 Task: Search one way flight ticket for 4 adults, 2 children, 2 infants in seat and 1 infant on lap in premium economy from Kodiak: Kodiak Airport (benny Bensonstate Airport) to Fort Wayne: Fort Wayne International Airport on 5-4-2023. Choice of flights is Delta. Number of bags: 1 carry on bag. Price is upto 99000. Outbound departure time preference is 13:00.
Action: Mouse moved to (286, 254)
Screenshot: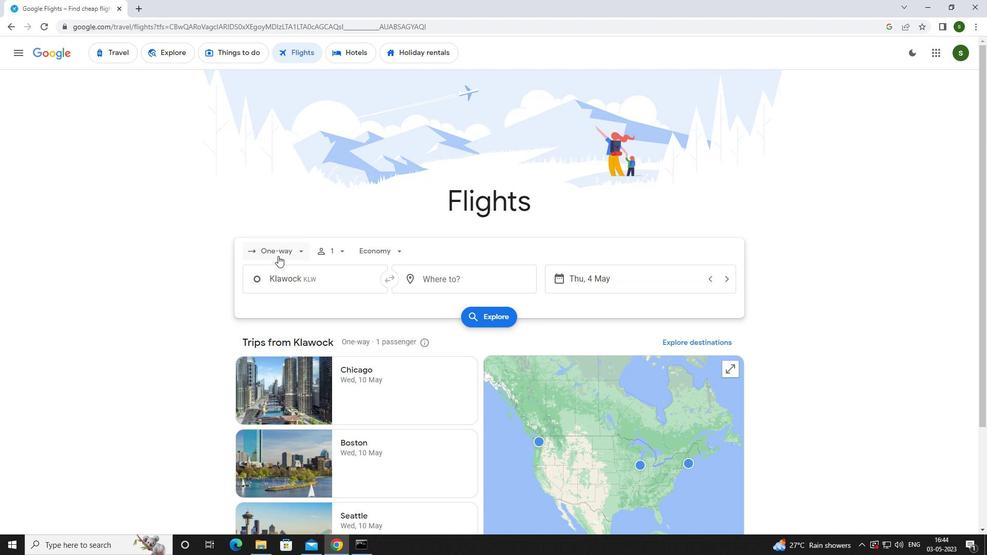 
Action: Mouse pressed left at (286, 254)
Screenshot: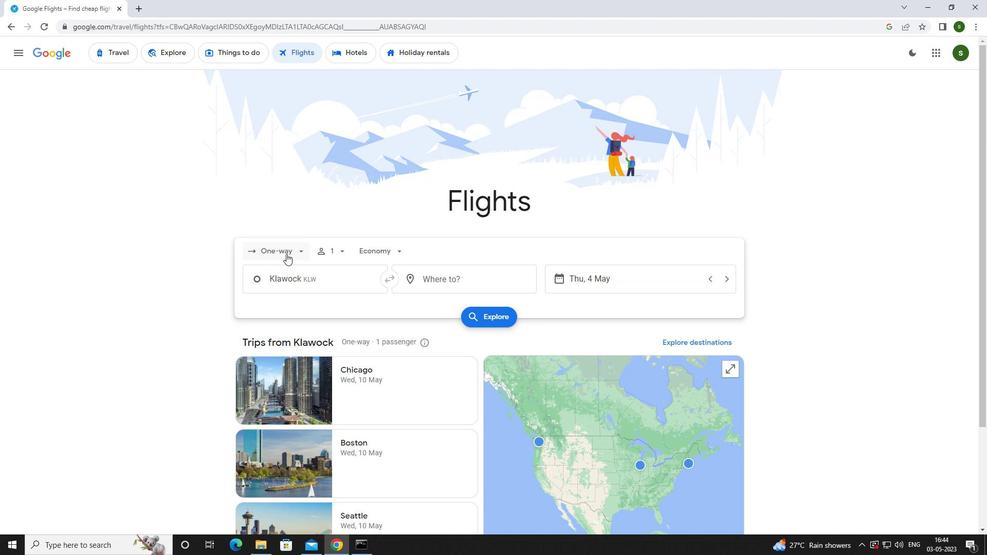 
Action: Mouse moved to (290, 291)
Screenshot: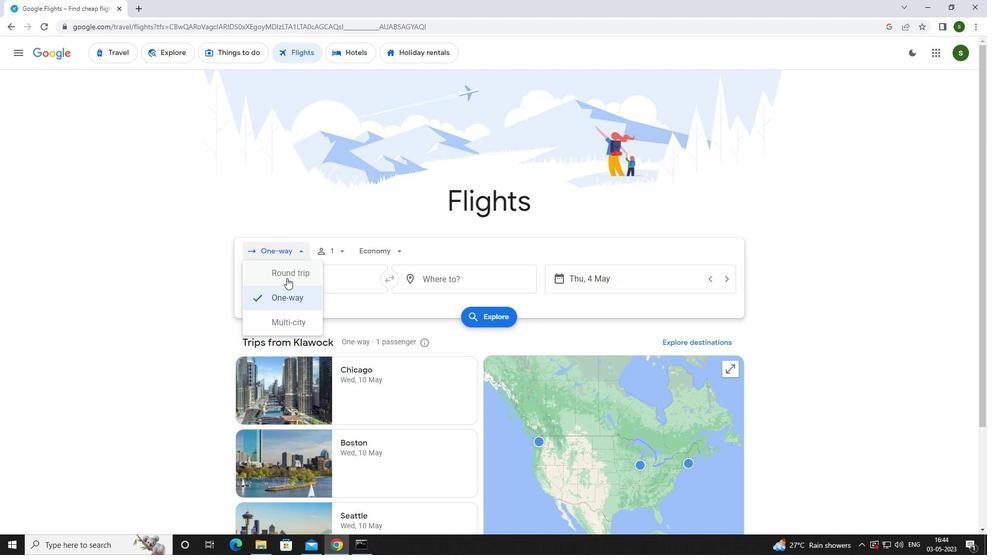 
Action: Mouse pressed left at (290, 291)
Screenshot: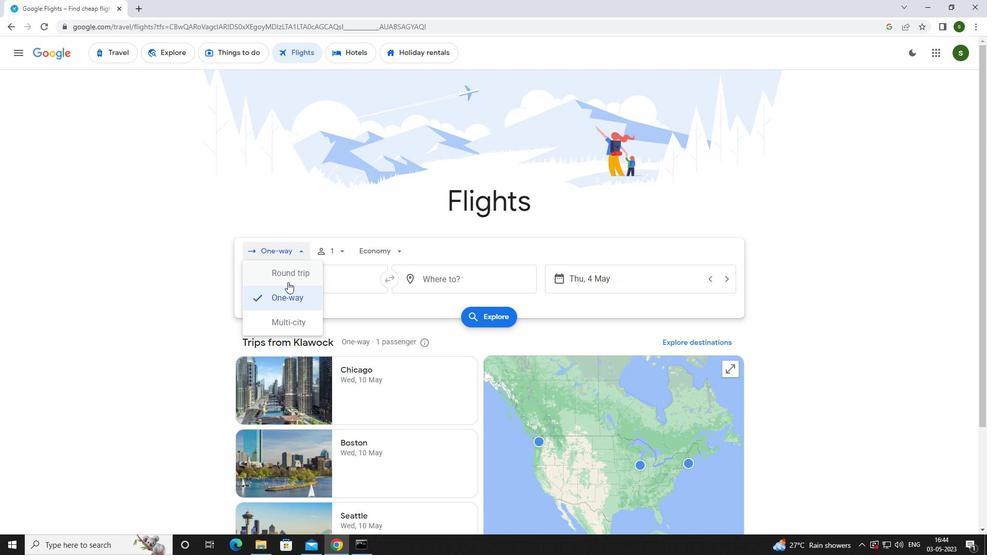 
Action: Mouse moved to (339, 245)
Screenshot: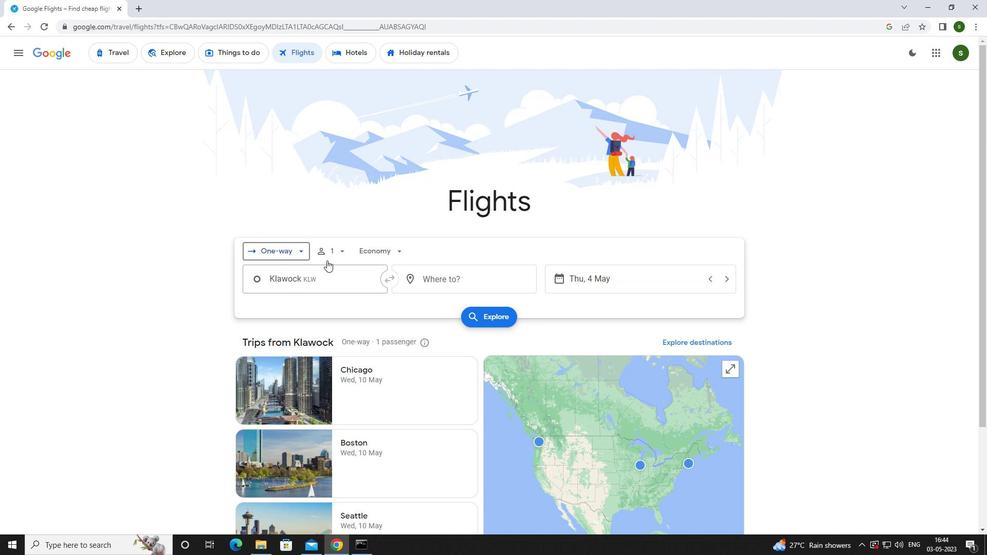 
Action: Mouse pressed left at (339, 245)
Screenshot: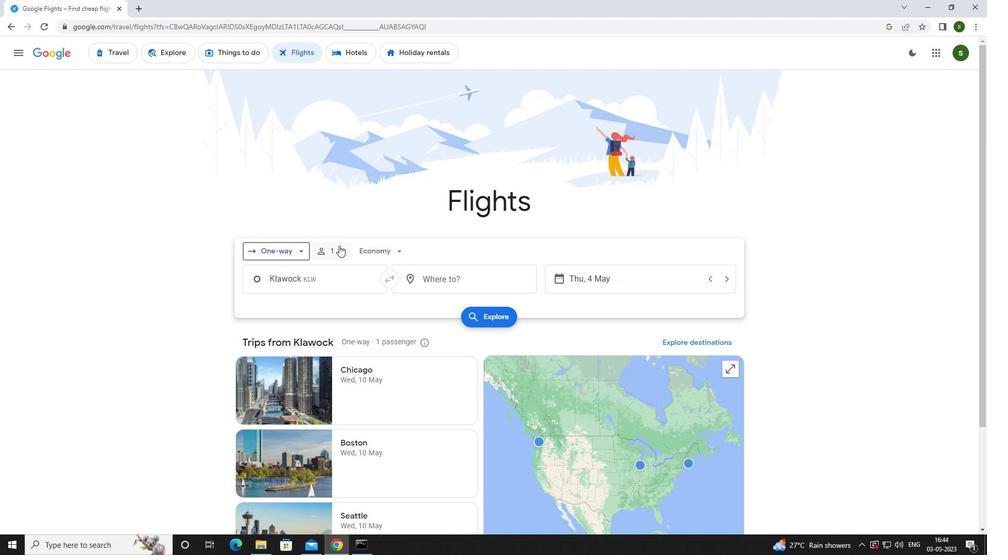
Action: Mouse moved to (420, 275)
Screenshot: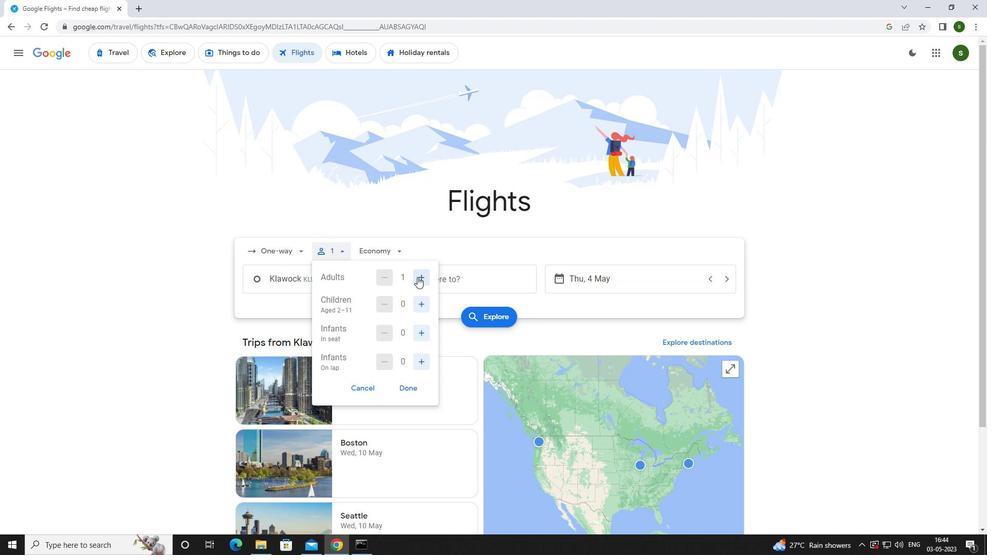 
Action: Mouse pressed left at (420, 275)
Screenshot: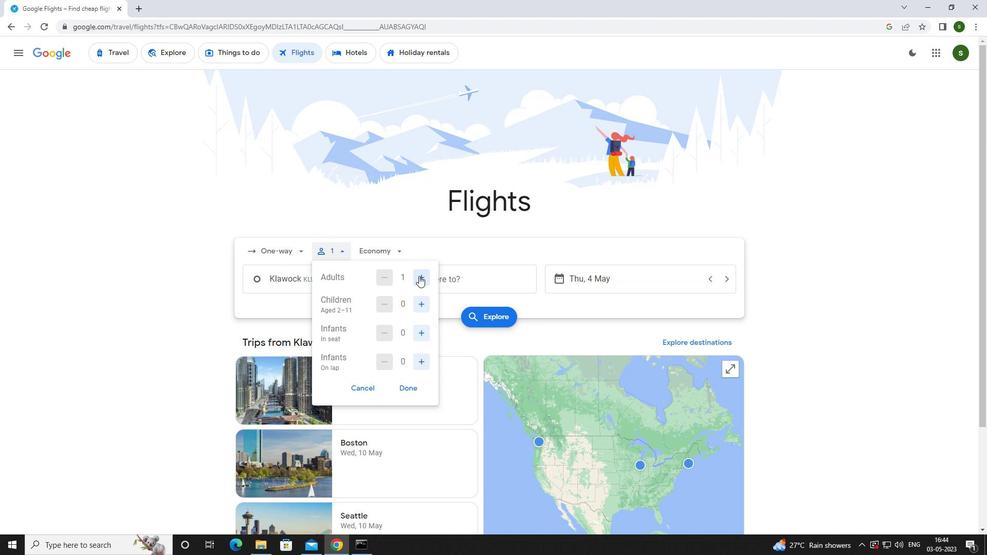 
Action: Mouse pressed left at (420, 275)
Screenshot: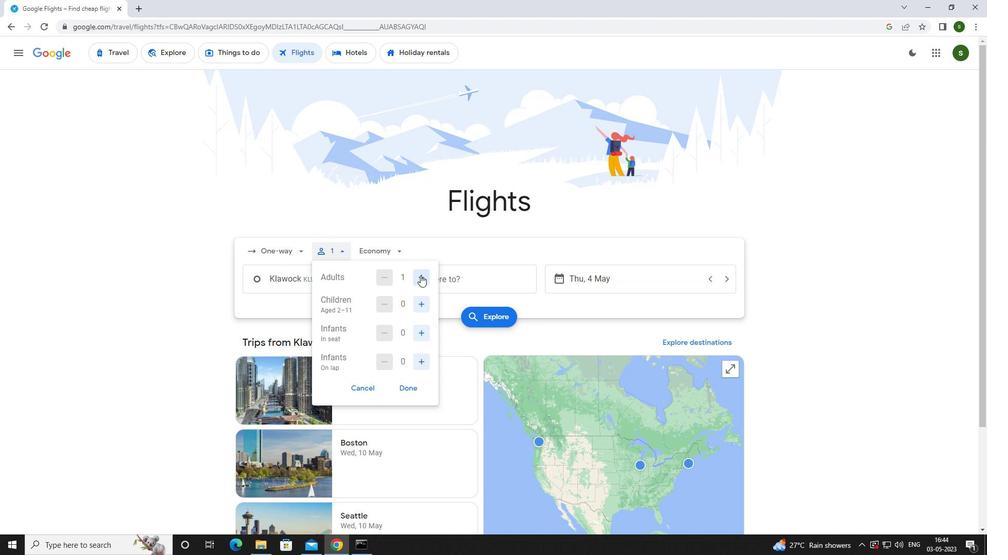 
Action: Mouse pressed left at (420, 275)
Screenshot: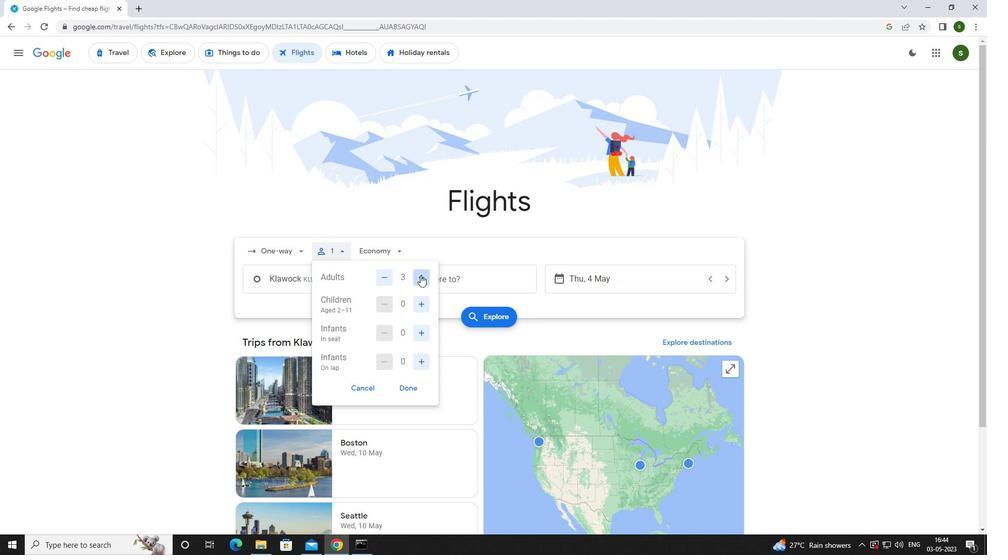 
Action: Mouse moved to (419, 301)
Screenshot: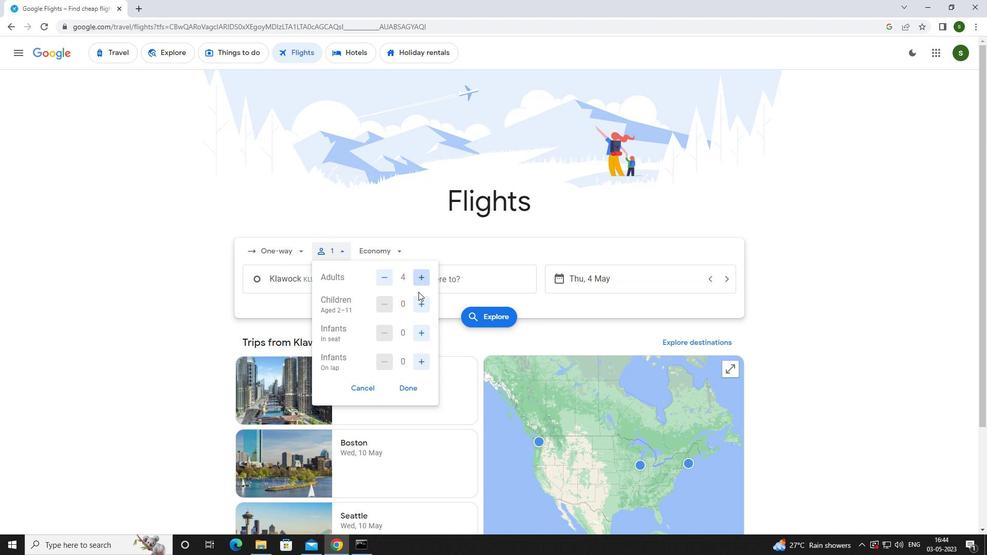 
Action: Mouse pressed left at (419, 301)
Screenshot: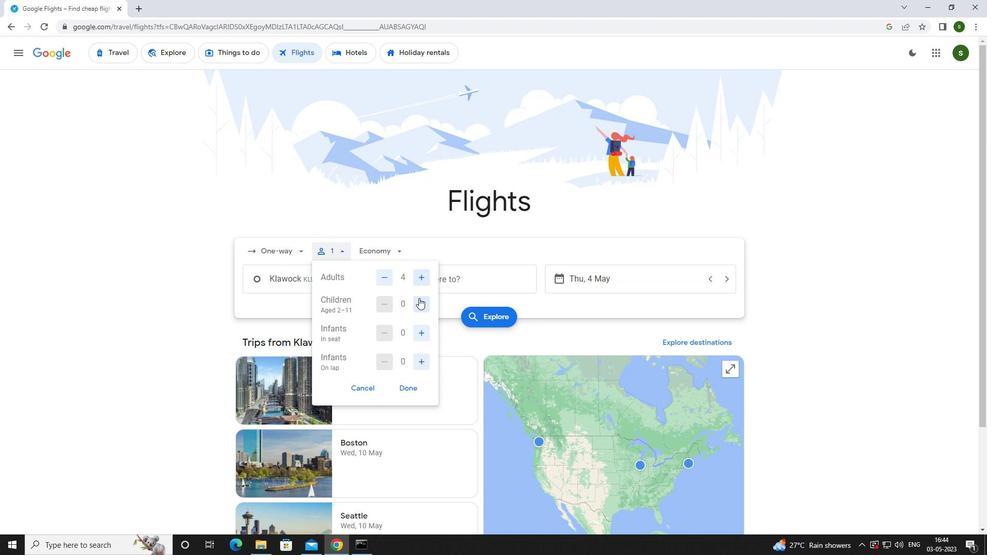 
Action: Mouse moved to (419, 301)
Screenshot: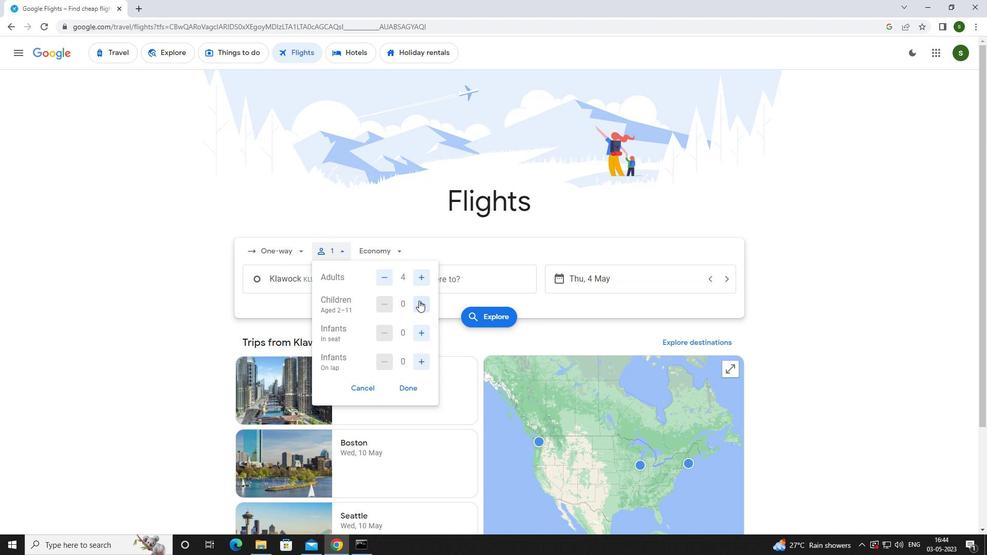 
Action: Mouse pressed left at (419, 301)
Screenshot: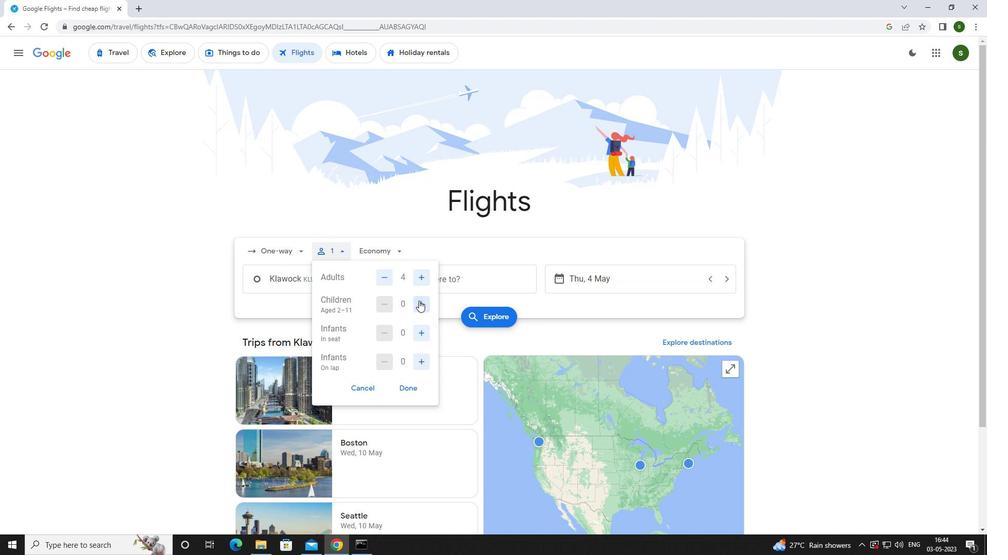 
Action: Mouse moved to (423, 331)
Screenshot: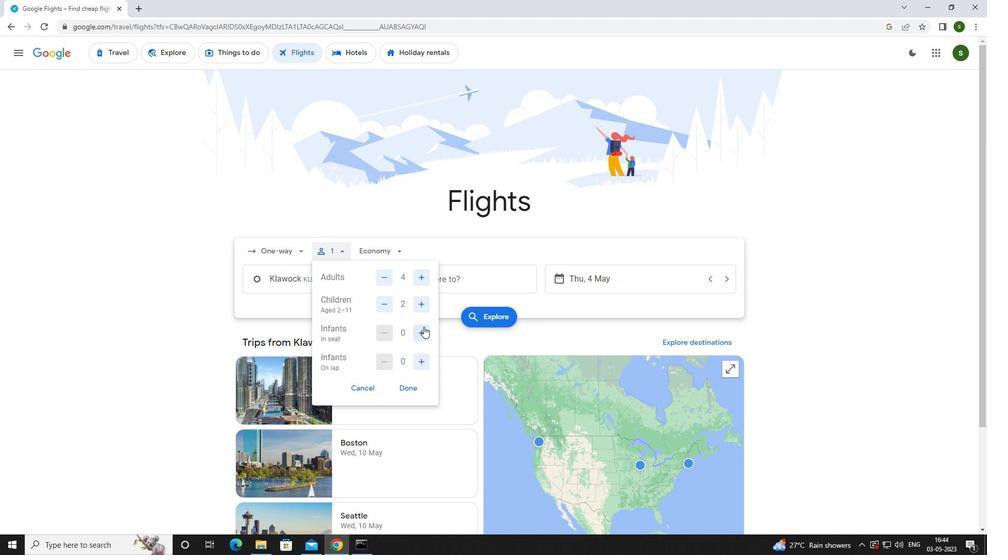 
Action: Mouse pressed left at (423, 331)
Screenshot: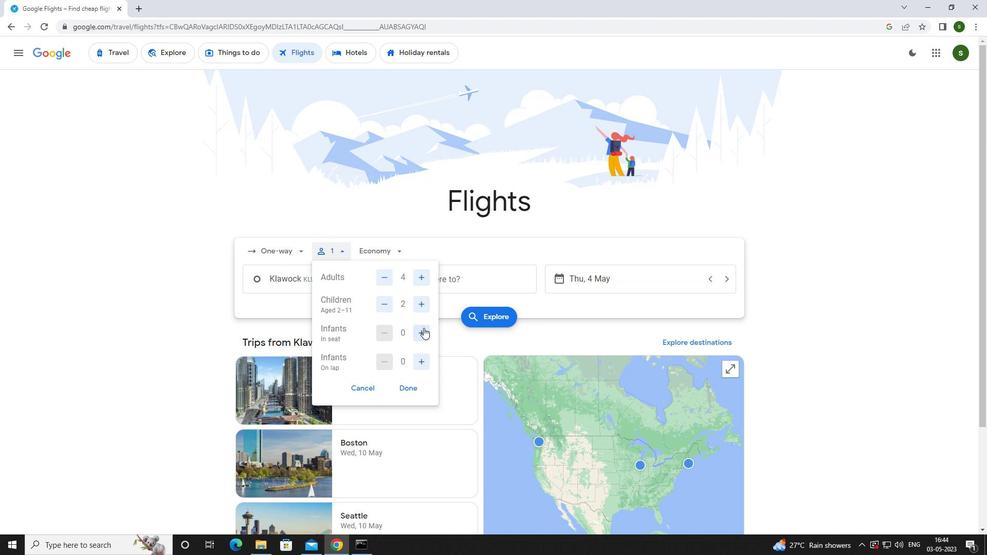 
Action: Mouse pressed left at (423, 331)
Screenshot: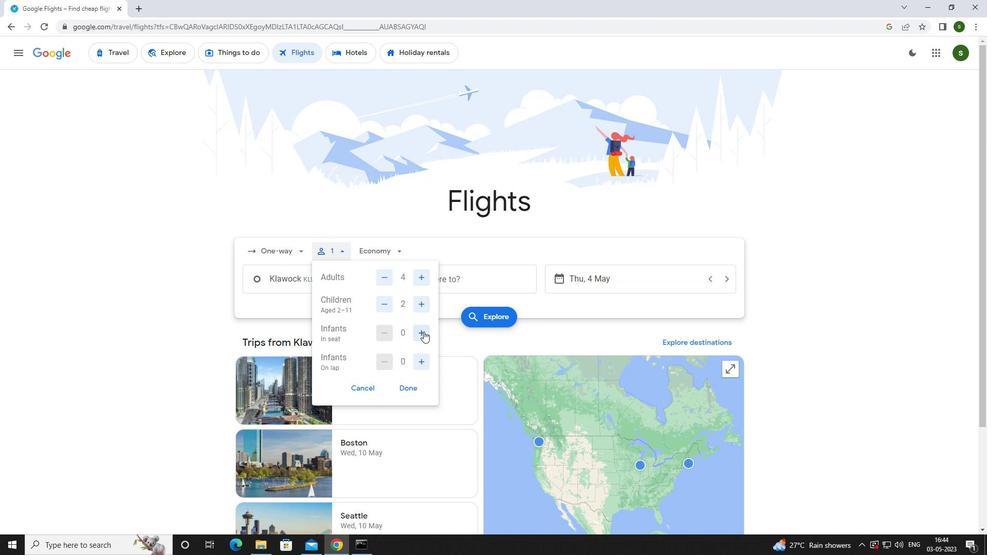
Action: Mouse moved to (423, 352)
Screenshot: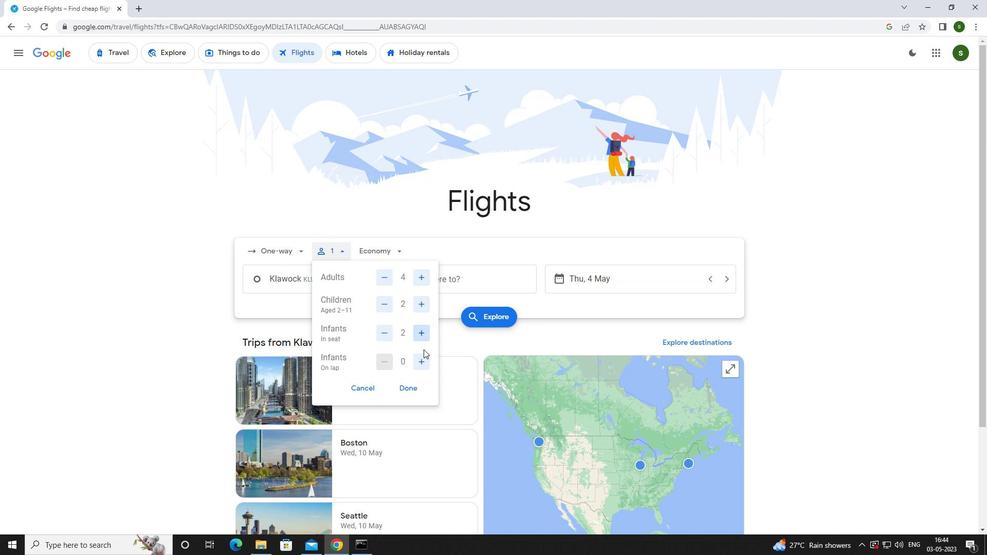 
Action: Mouse pressed left at (423, 352)
Screenshot: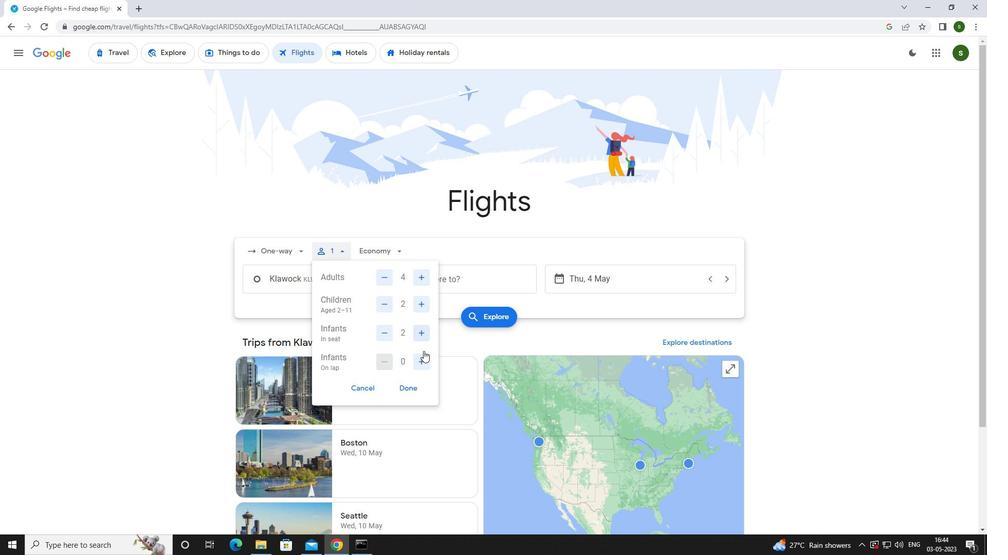 
Action: Mouse moved to (400, 253)
Screenshot: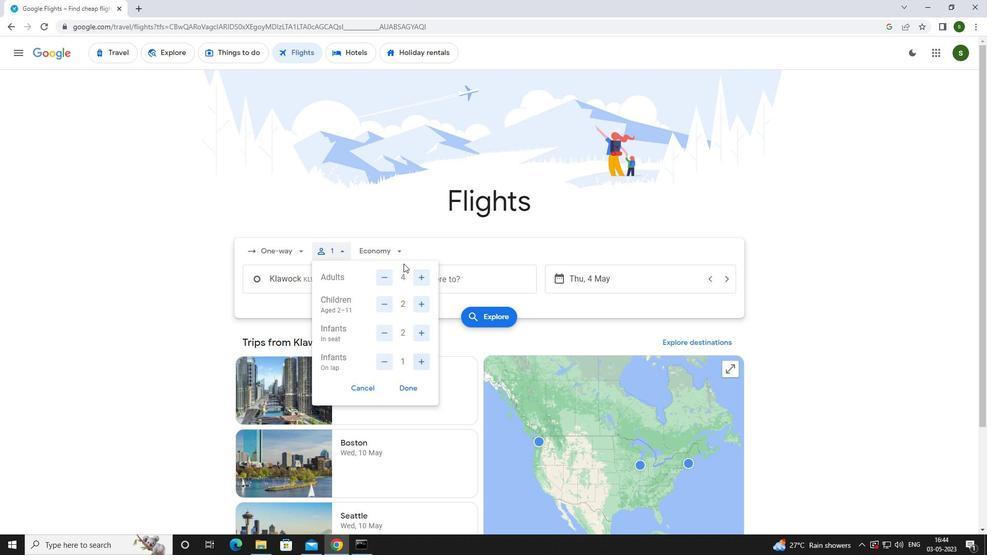 
Action: Mouse pressed left at (400, 253)
Screenshot: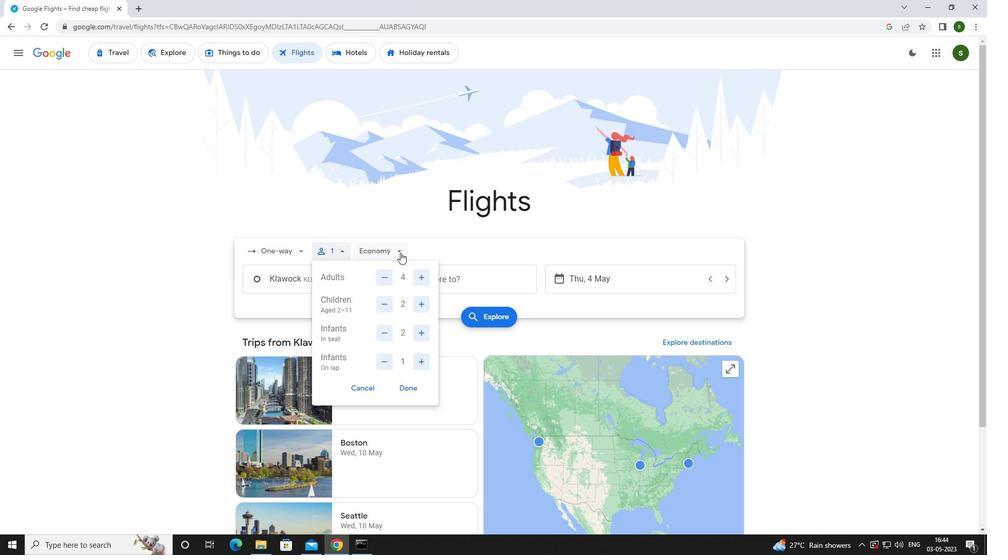 
Action: Mouse moved to (405, 299)
Screenshot: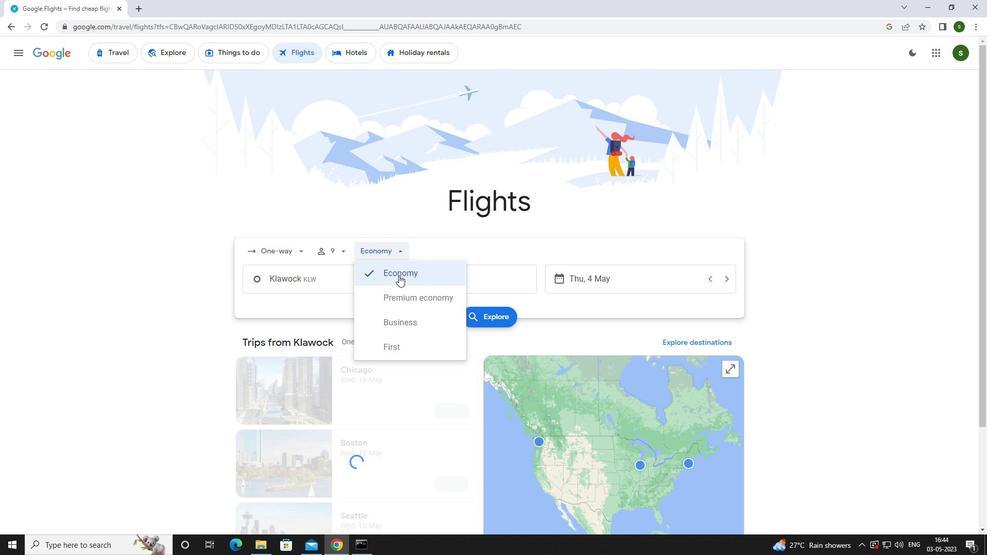 
Action: Mouse pressed left at (405, 299)
Screenshot: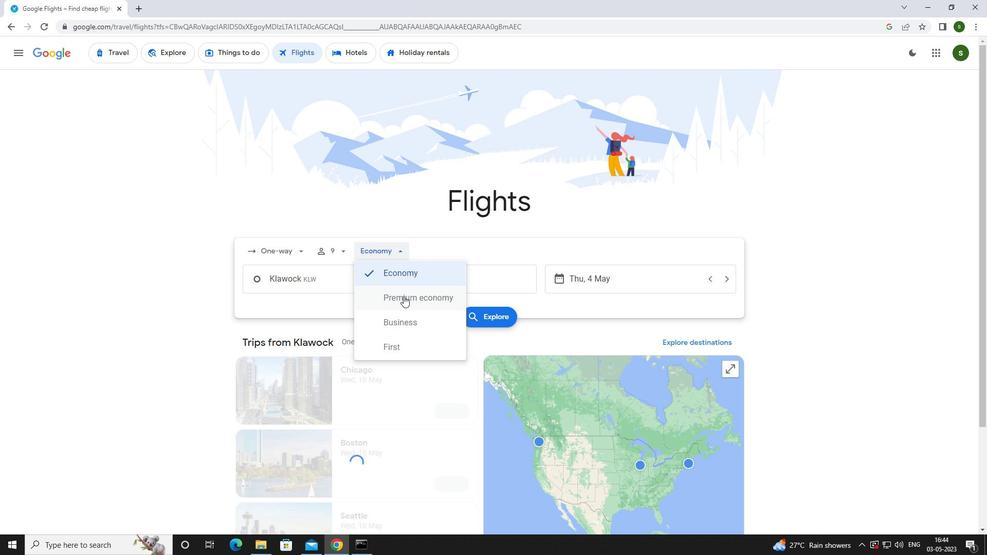 
Action: Mouse moved to (354, 280)
Screenshot: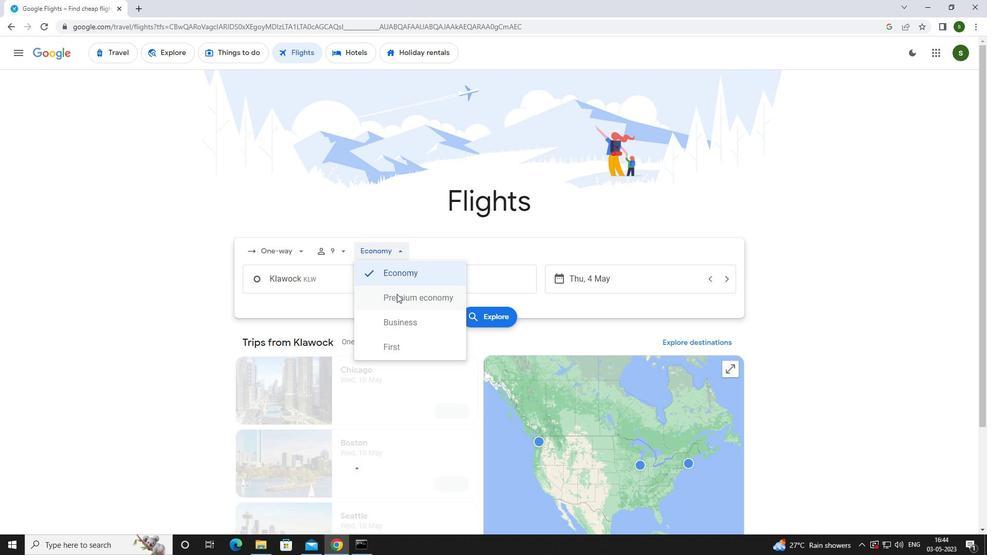 
Action: Mouse pressed left at (354, 280)
Screenshot: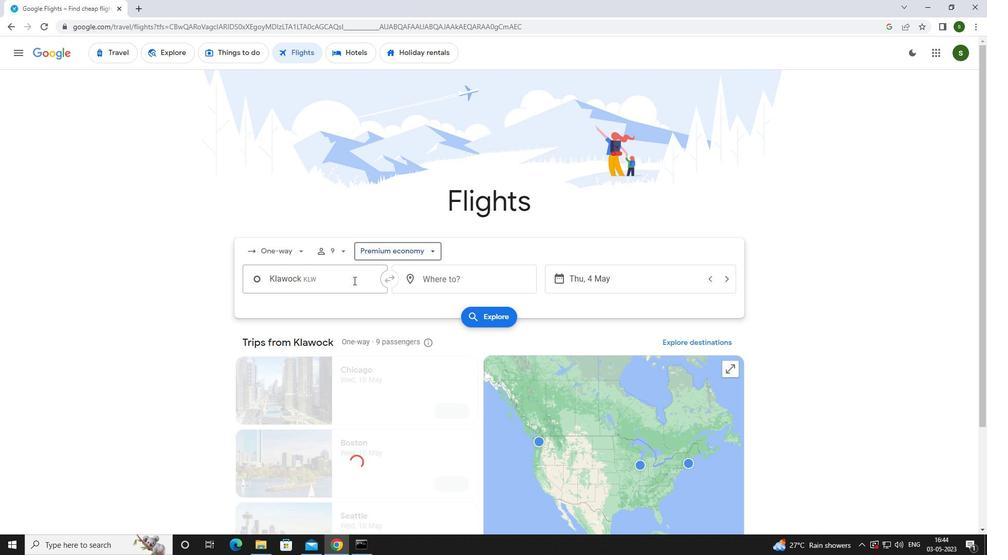 
Action: Mouse moved to (354, 280)
Screenshot: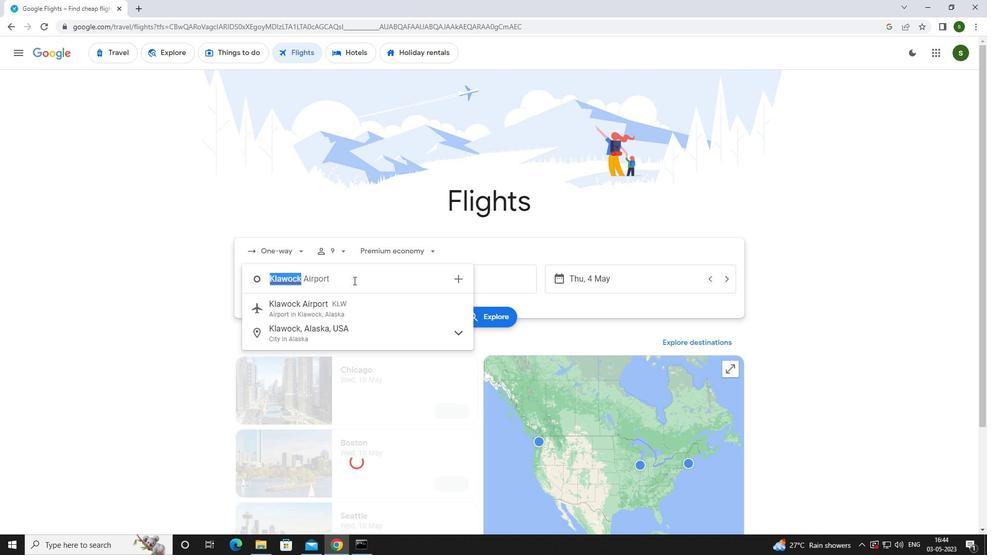 
Action: Key pressed <Key.caps_lock>k<Key.caps_lock>odiak<Key.space><Key.caps_lock>a<Key.caps_lock>irport<Key.enter>
Screenshot: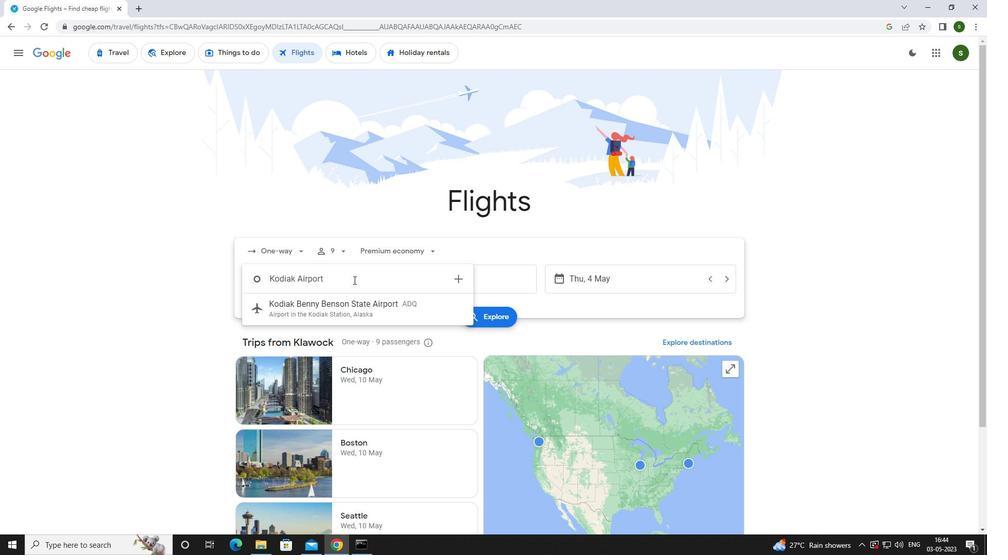 
Action: Mouse moved to (434, 280)
Screenshot: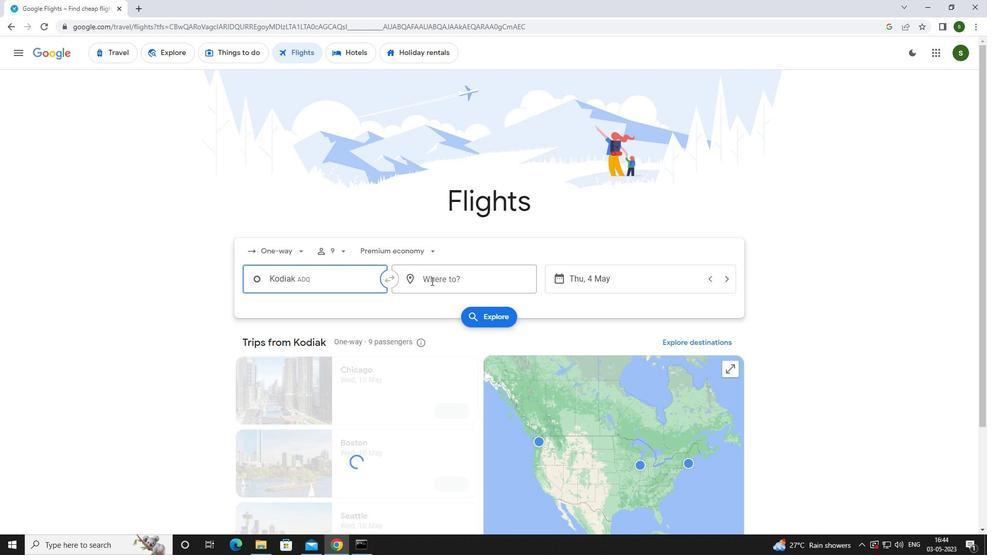 
Action: Mouse pressed left at (434, 280)
Screenshot: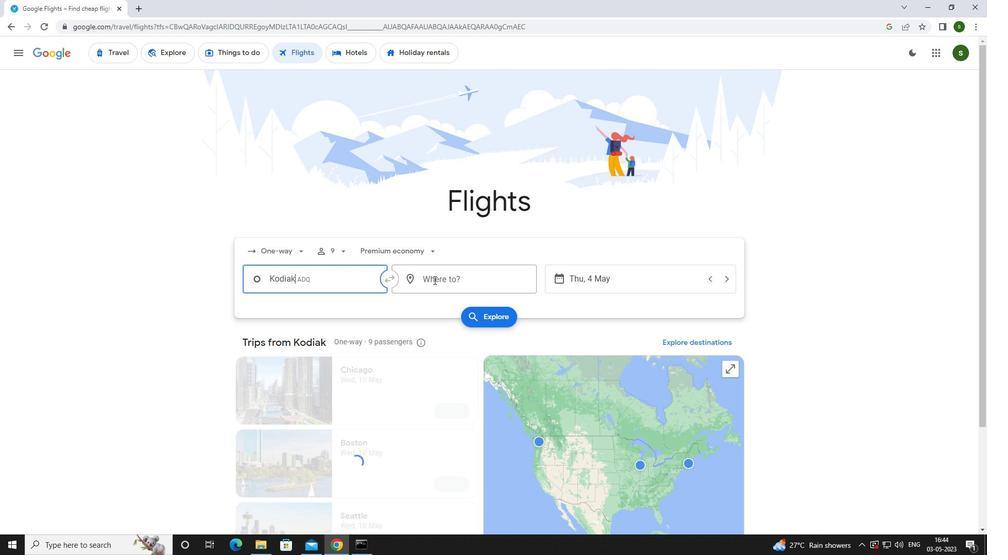 
Action: Mouse moved to (411, 285)
Screenshot: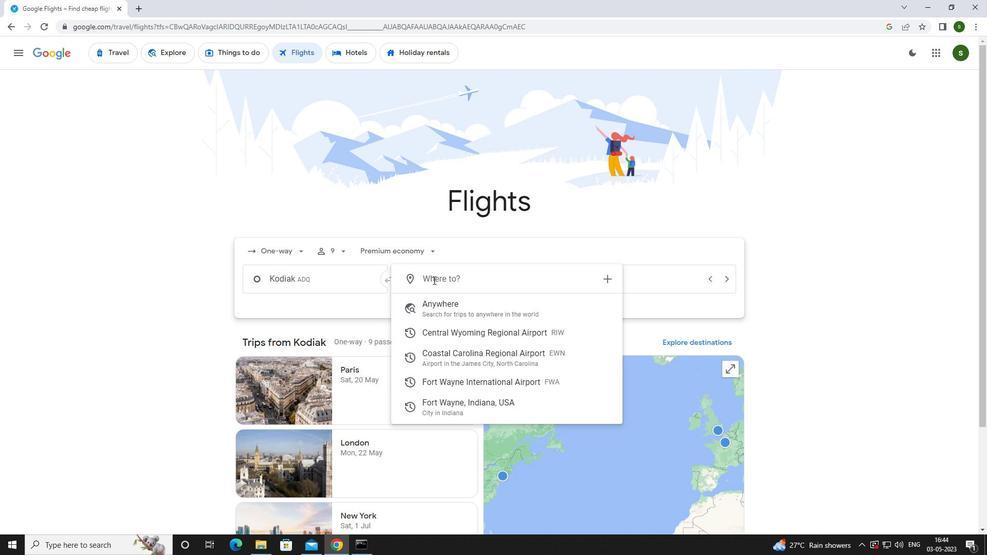
Action: Key pressed <Key.caps_lock>f<Key.caps_lock>ort<Key.space><Key.caps_lock>w<Key.caps_lock>ay
Screenshot: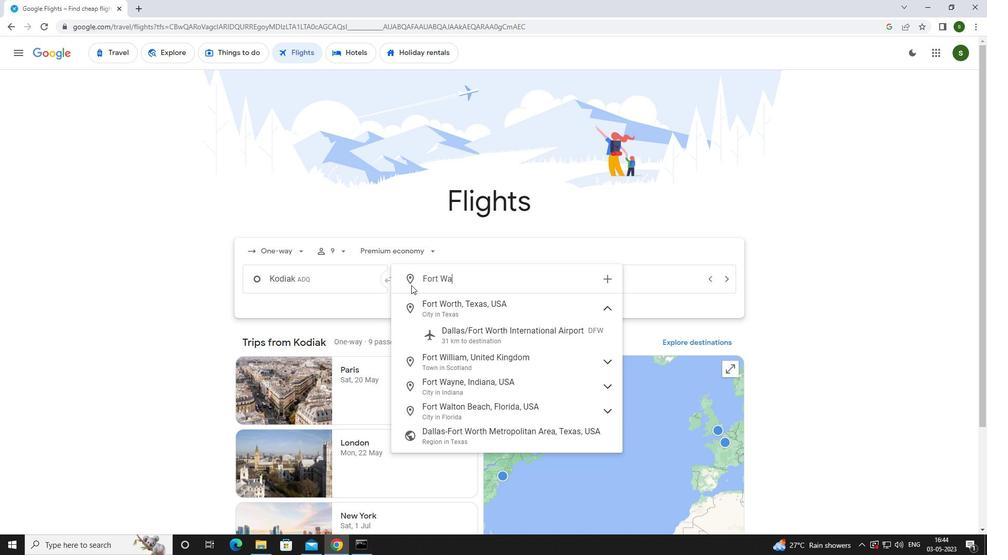 
Action: Mouse moved to (490, 331)
Screenshot: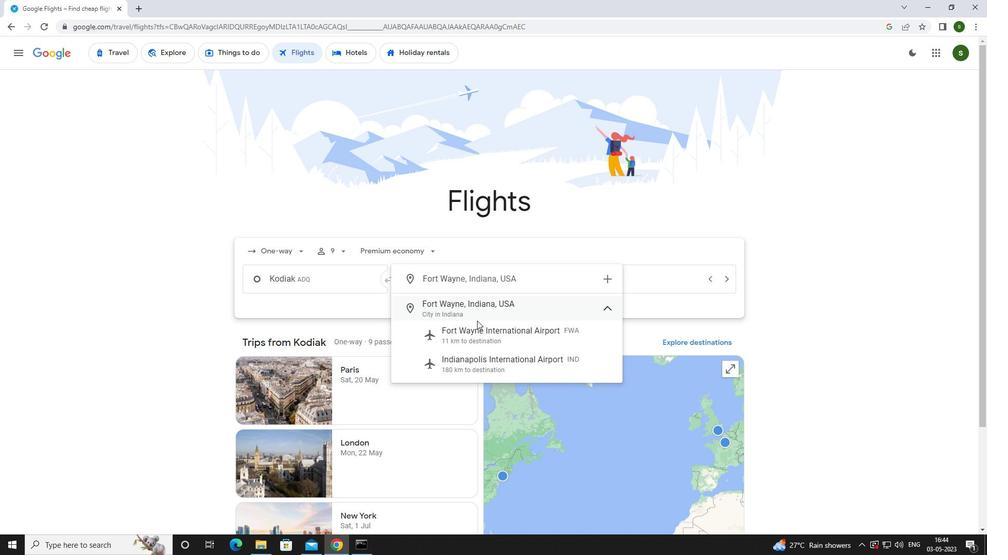 
Action: Mouse pressed left at (490, 331)
Screenshot: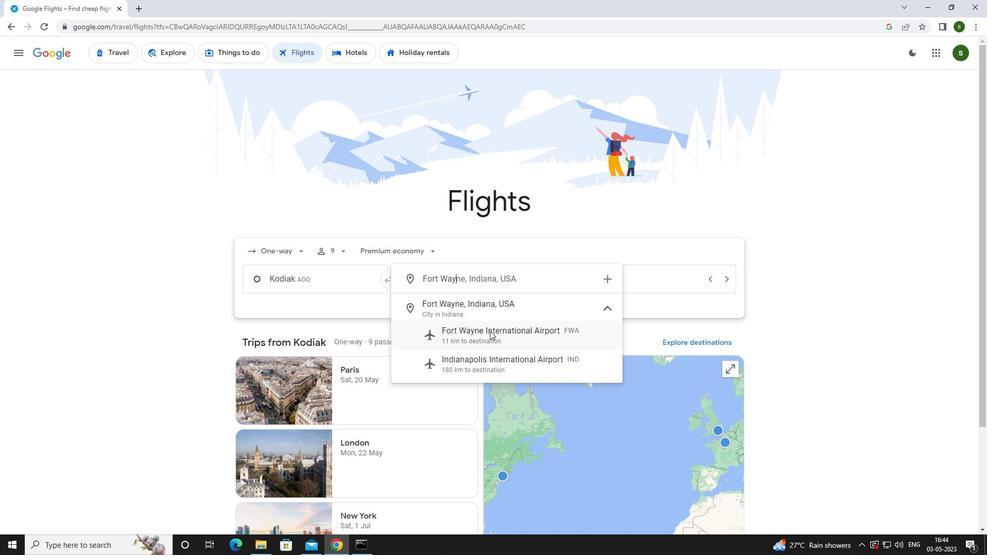 
Action: Mouse moved to (624, 275)
Screenshot: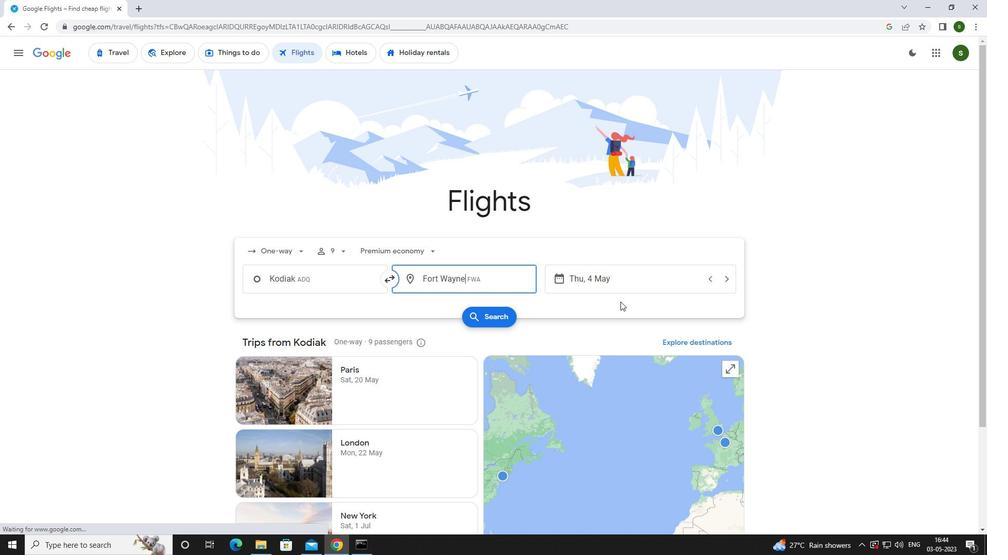 
Action: Mouse pressed left at (624, 275)
Screenshot: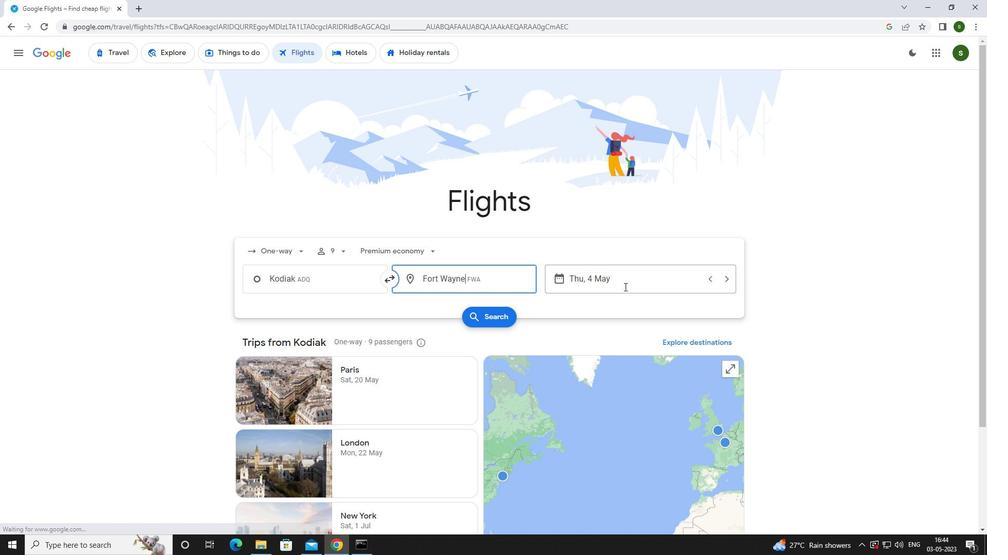 
Action: Mouse moved to (469, 354)
Screenshot: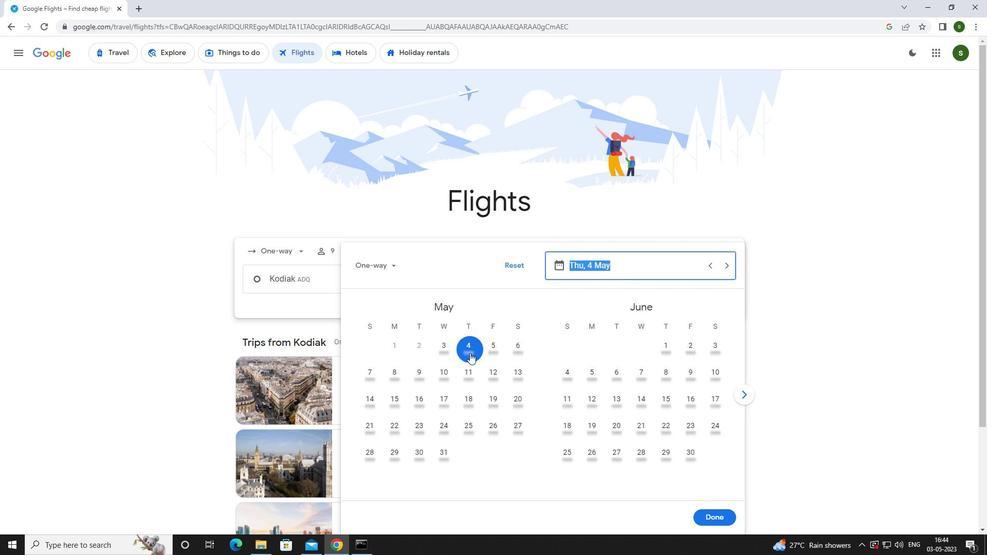 
Action: Mouse pressed left at (469, 354)
Screenshot: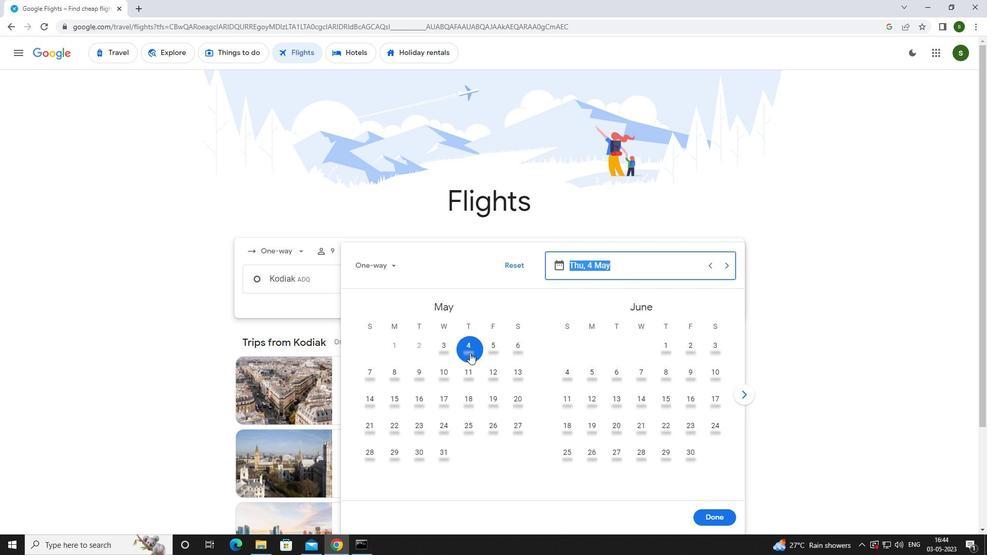 
Action: Mouse moved to (703, 516)
Screenshot: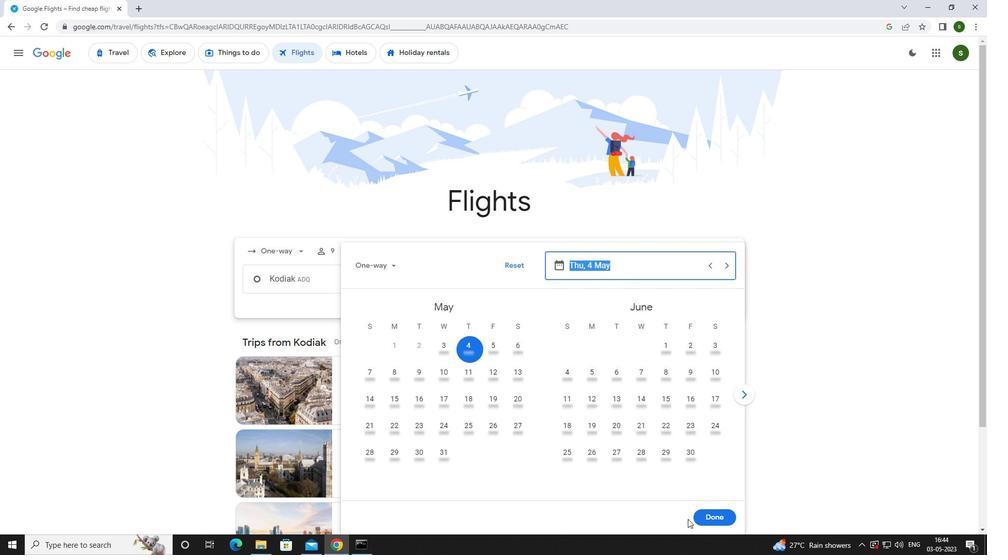 
Action: Mouse pressed left at (703, 516)
Screenshot: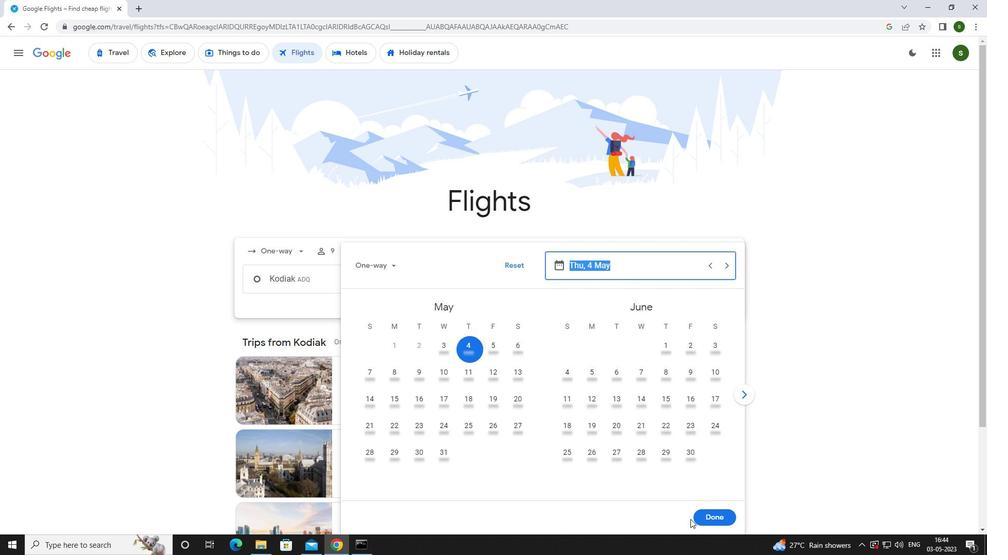
Action: Mouse moved to (490, 322)
Screenshot: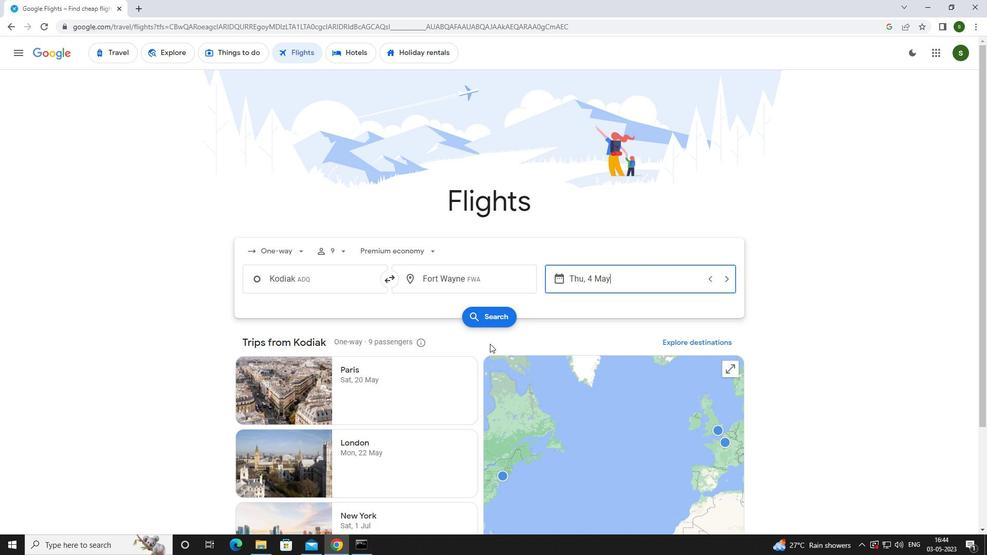 
Action: Mouse pressed left at (490, 322)
Screenshot: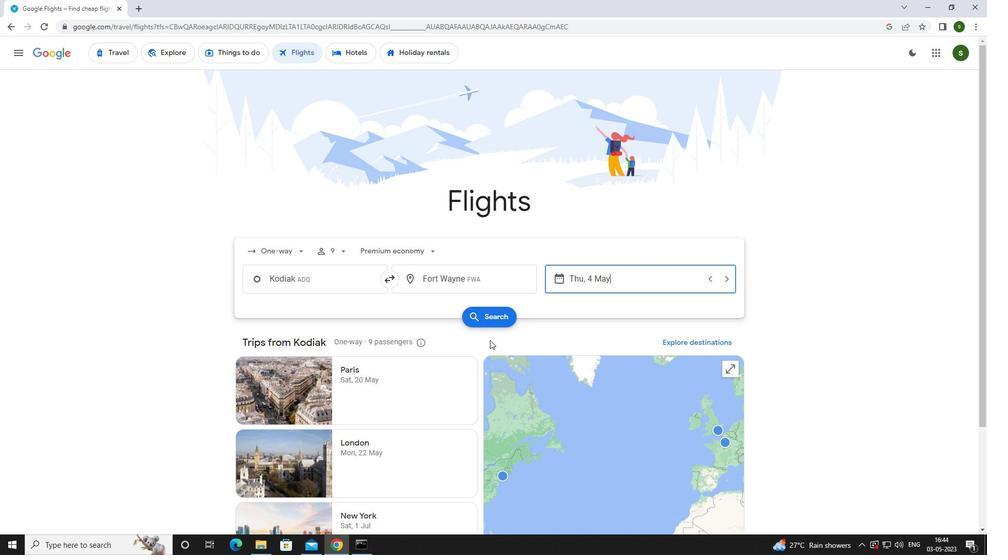 
Action: Mouse moved to (254, 142)
Screenshot: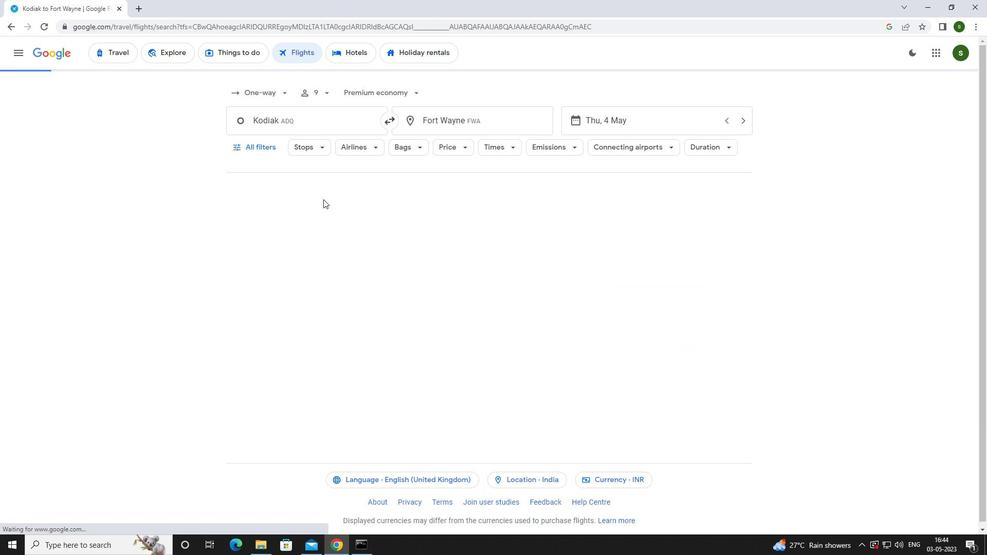 
Action: Mouse pressed left at (254, 142)
Screenshot: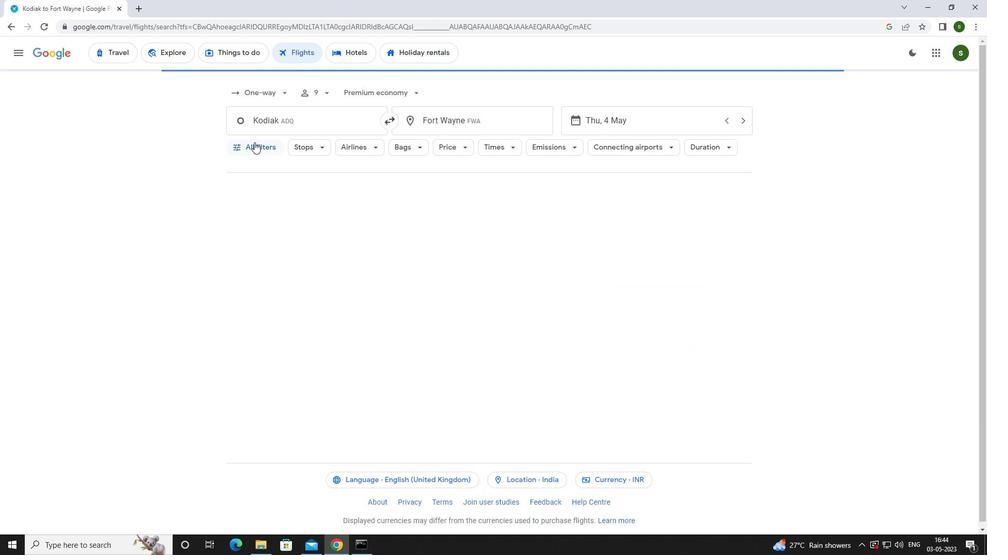
Action: Mouse moved to (382, 368)
Screenshot: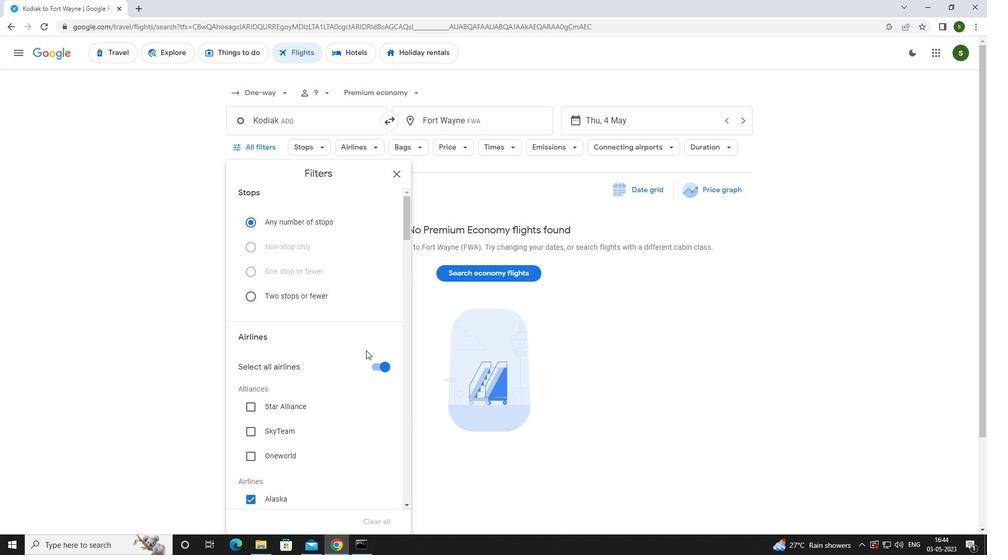 
Action: Mouse pressed left at (382, 368)
Screenshot: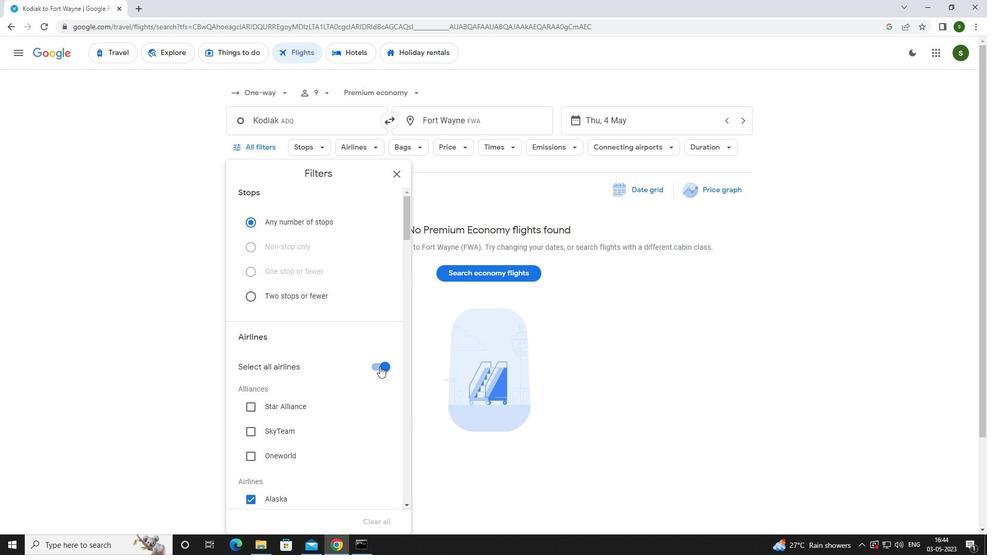 
Action: Mouse moved to (349, 307)
Screenshot: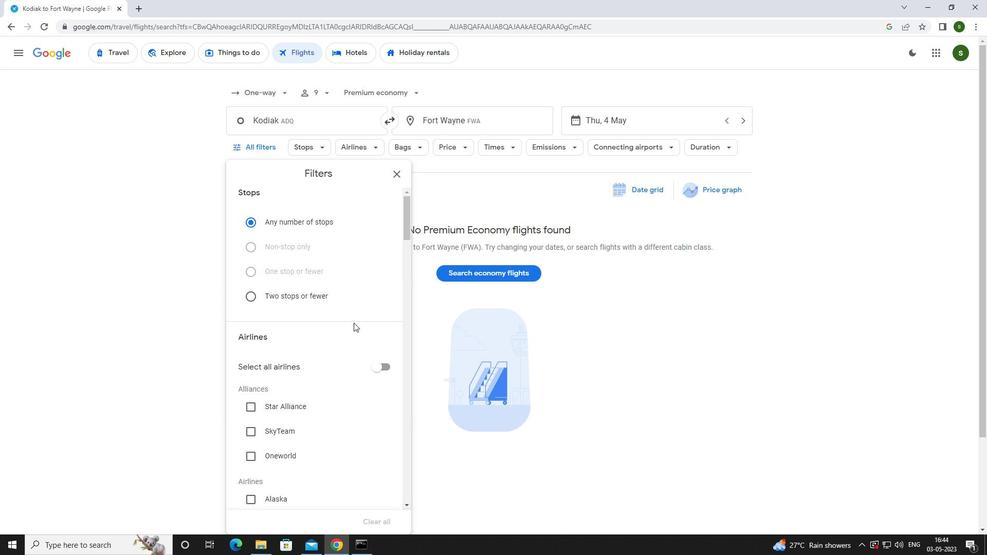 
Action: Mouse scrolled (349, 307) with delta (0, 0)
Screenshot: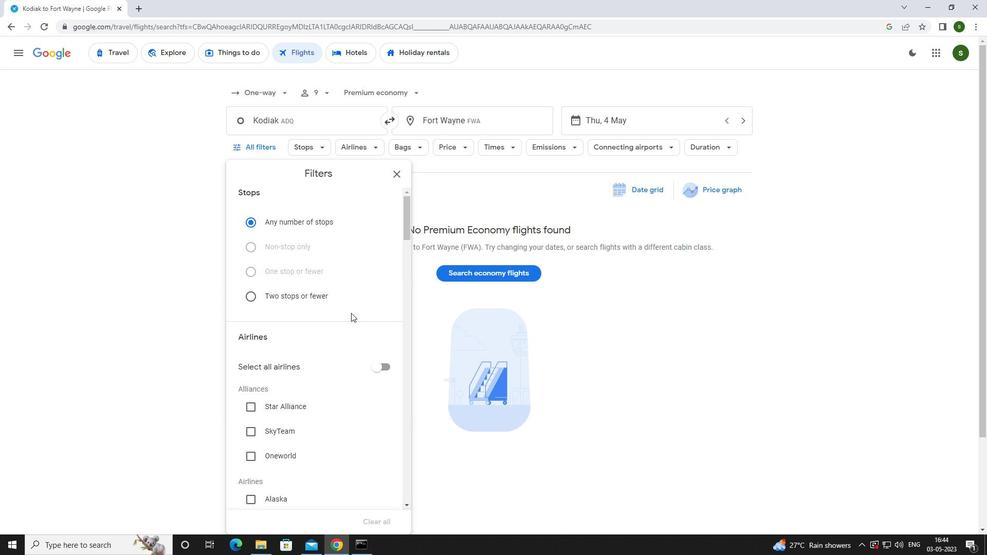 
Action: Mouse scrolled (349, 307) with delta (0, 0)
Screenshot: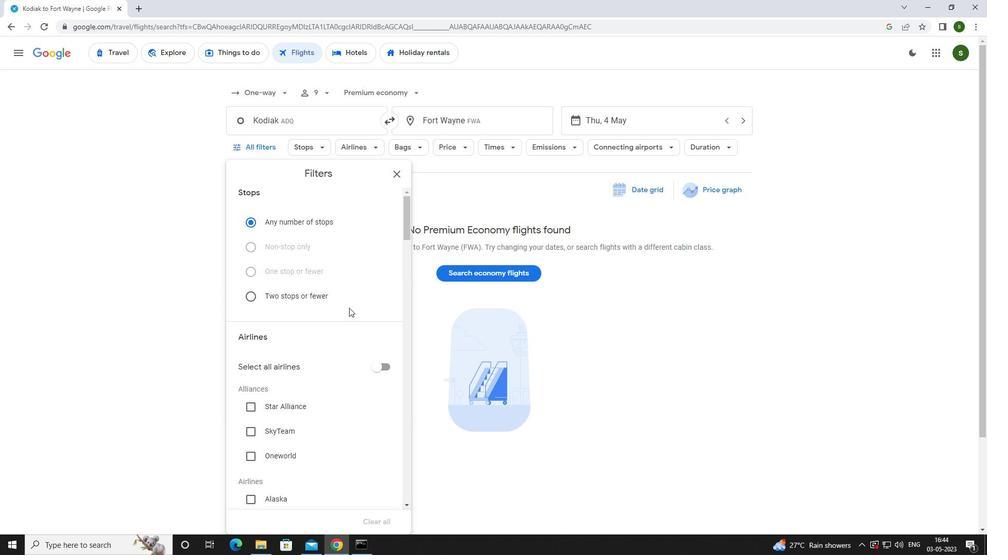 
Action: Mouse scrolled (349, 307) with delta (0, 0)
Screenshot: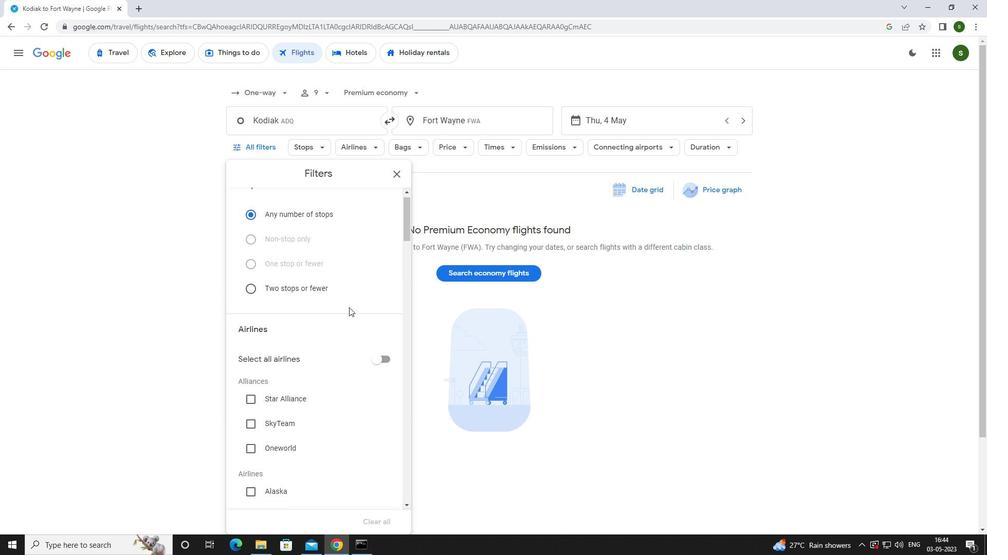 
Action: Mouse scrolled (349, 307) with delta (0, 0)
Screenshot: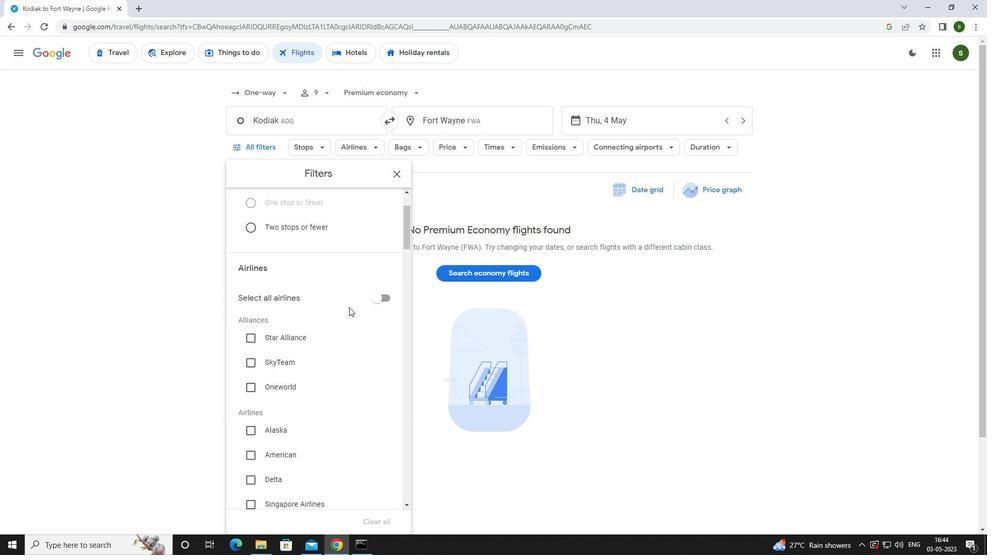 
Action: Mouse moved to (272, 340)
Screenshot: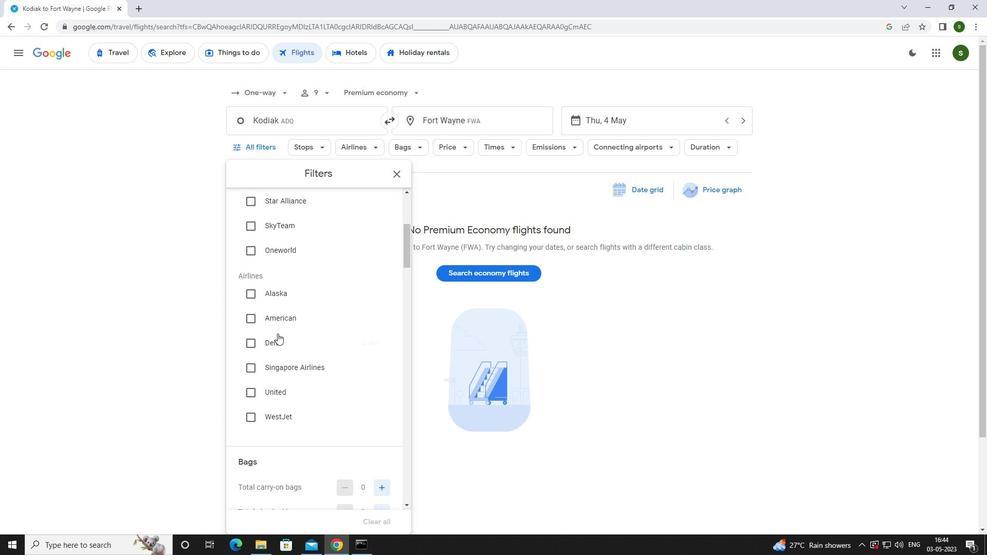 
Action: Mouse pressed left at (272, 340)
Screenshot: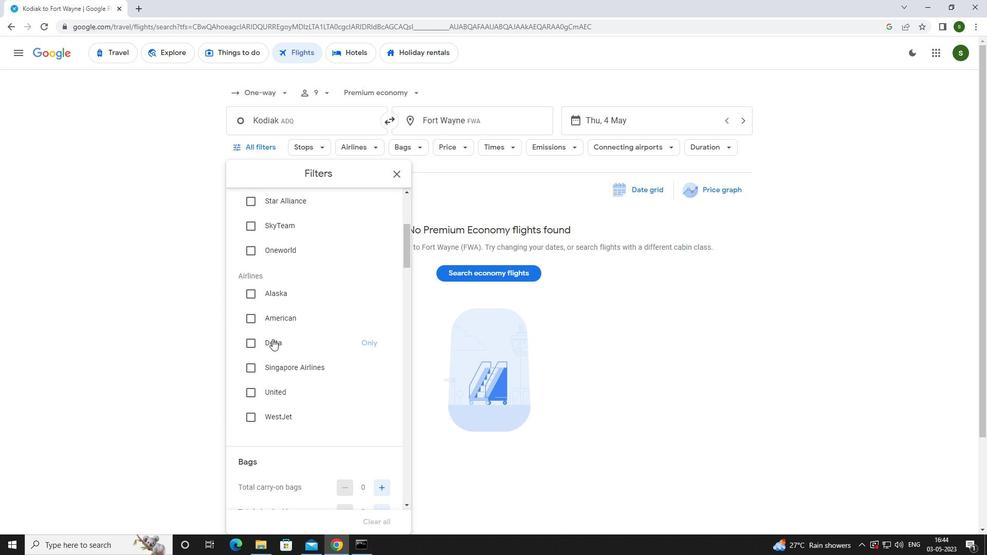 
Action: Mouse scrolled (272, 339) with delta (0, 0)
Screenshot: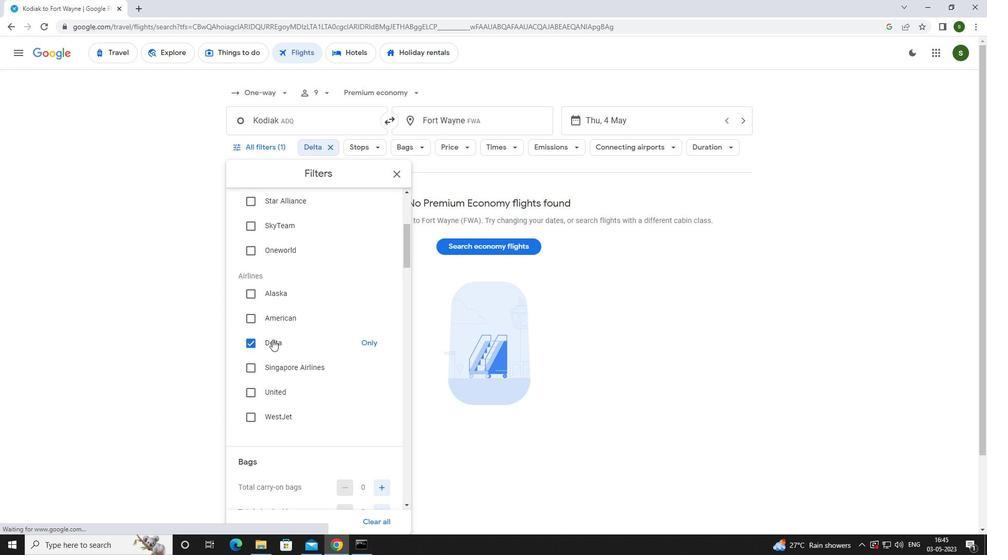 
Action: Mouse scrolled (272, 339) with delta (0, 0)
Screenshot: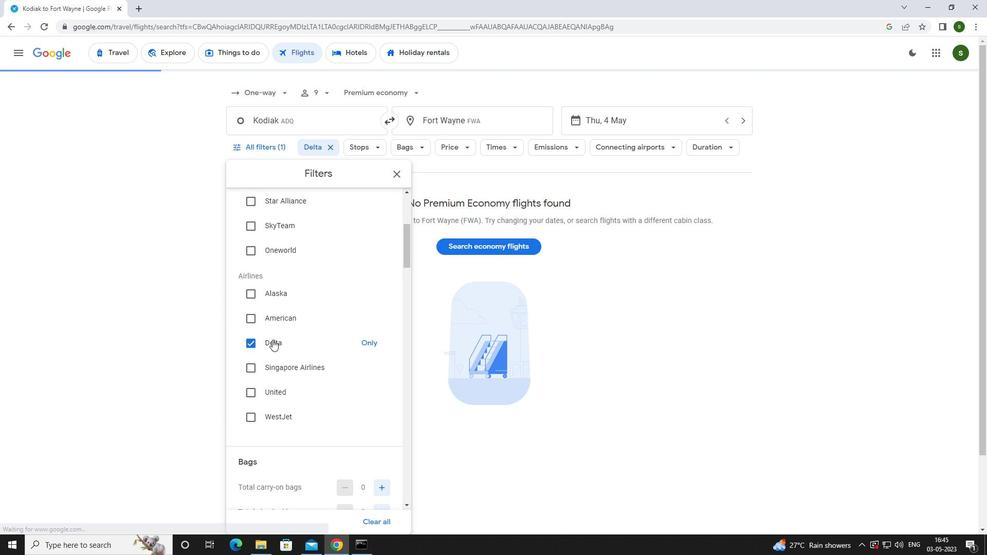 
Action: Mouse moved to (382, 385)
Screenshot: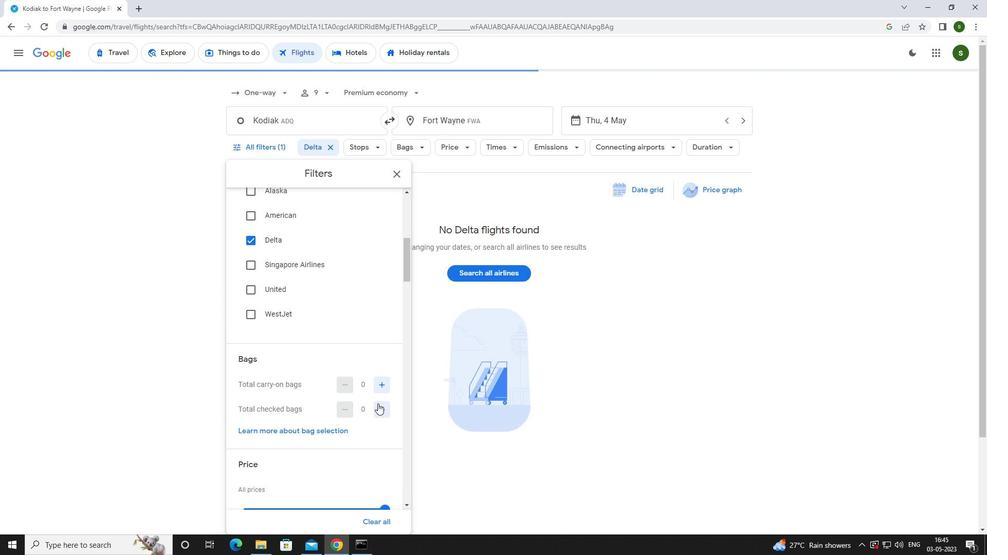 
Action: Mouse pressed left at (382, 385)
Screenshot: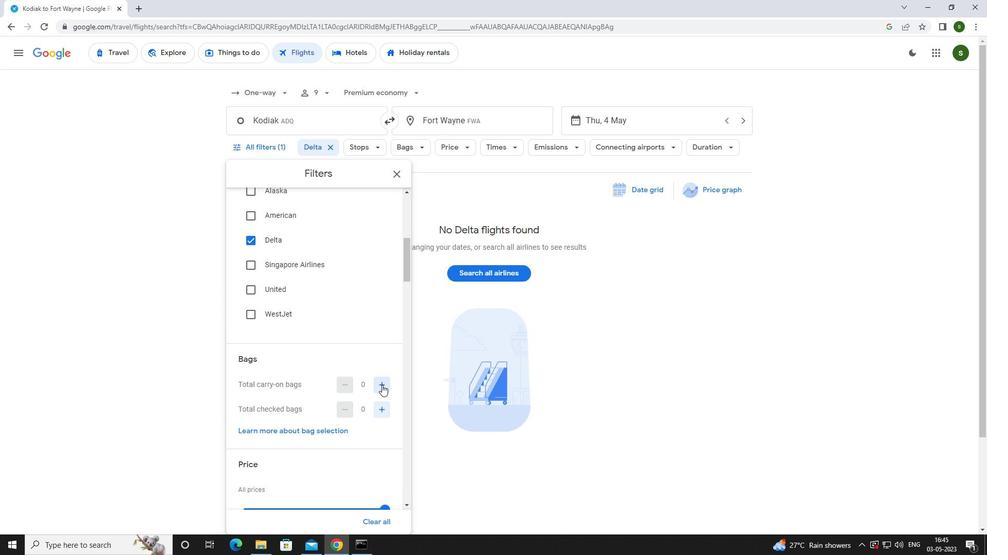 
Action: Mouse moved to (381, 384)
Screenshot: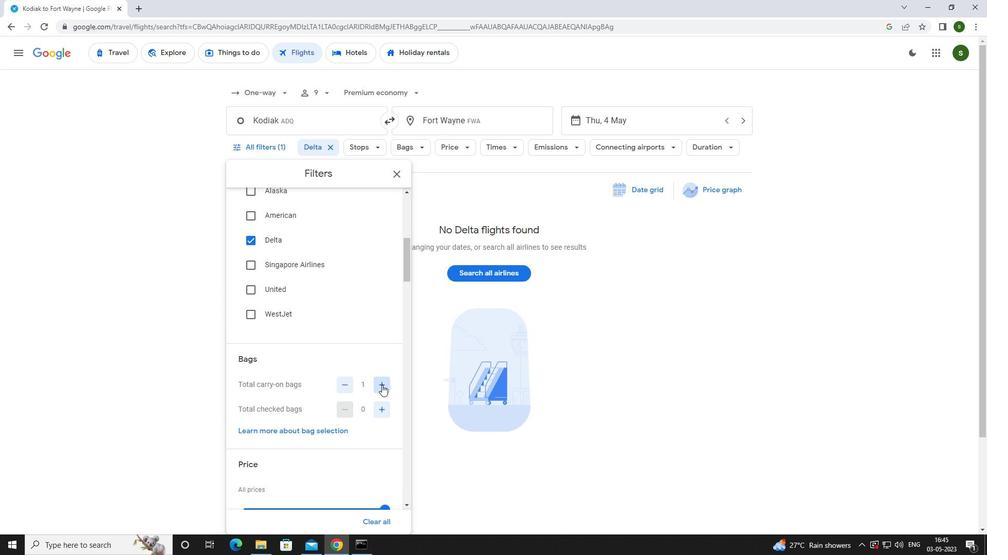 
Action: Mouse scrolled (381, 384) with delta (0, 0)
Screenshot: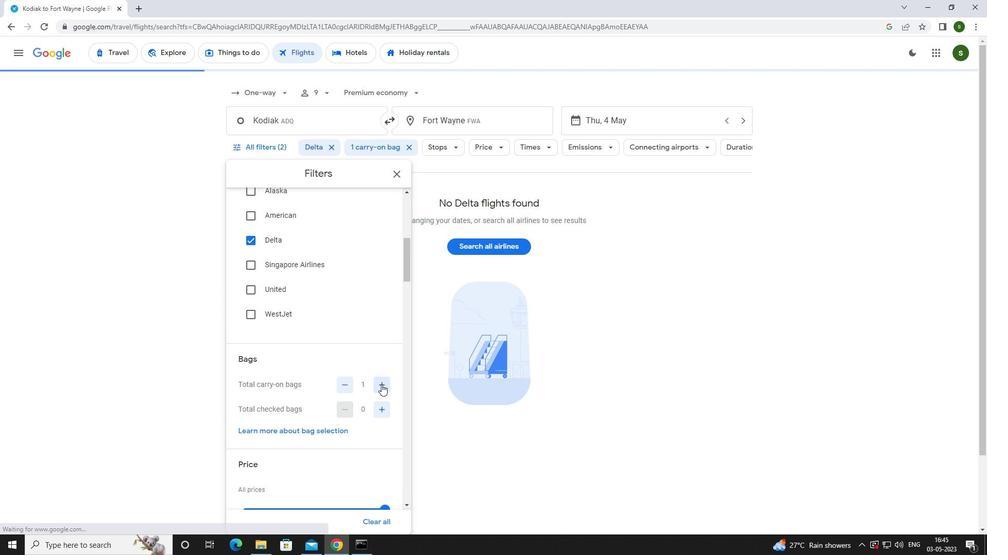 
Action: Mouse scrolled (381, 384) with delta (0, 0)
Screenshot: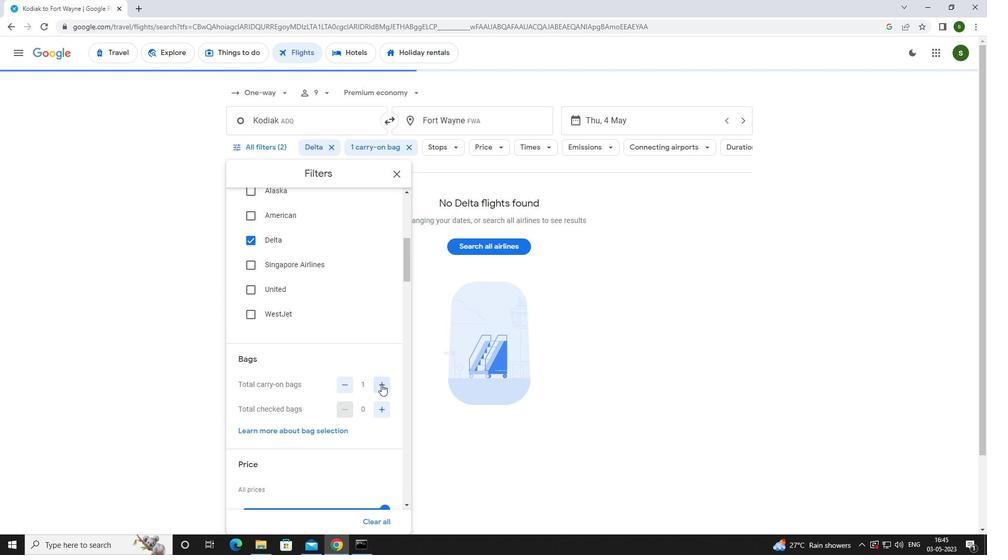 
Action: Mouse scrolled (381, 384) with delta (0, 0)
Screenshot: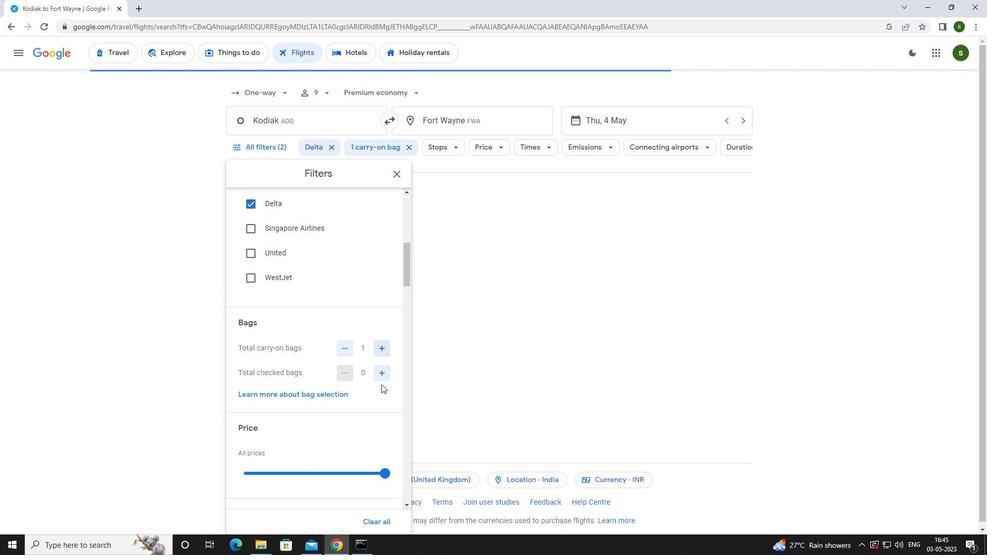
Action: Mouse moved to (384, 355)
Screenshot: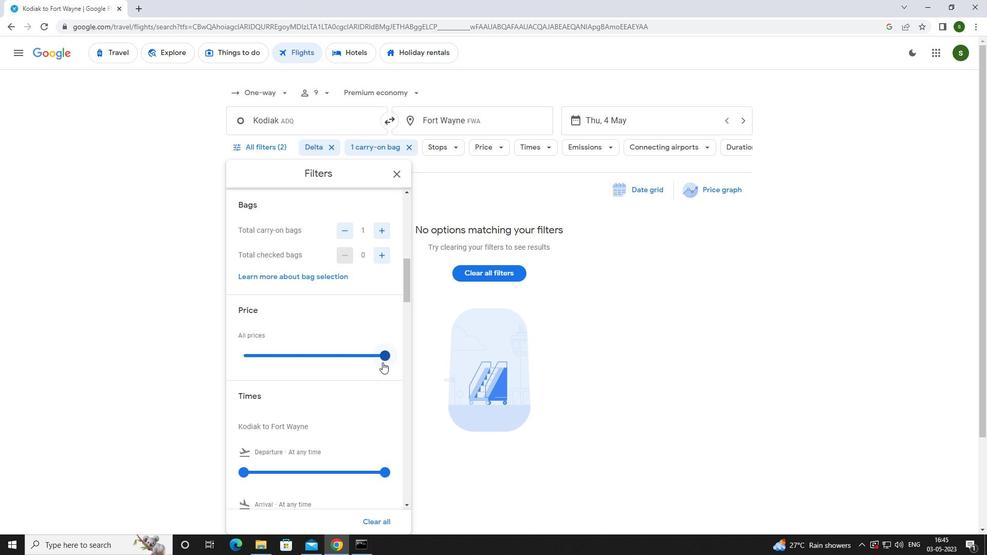 
Action: Mouse pressed left at (384, 355)
Screenshot: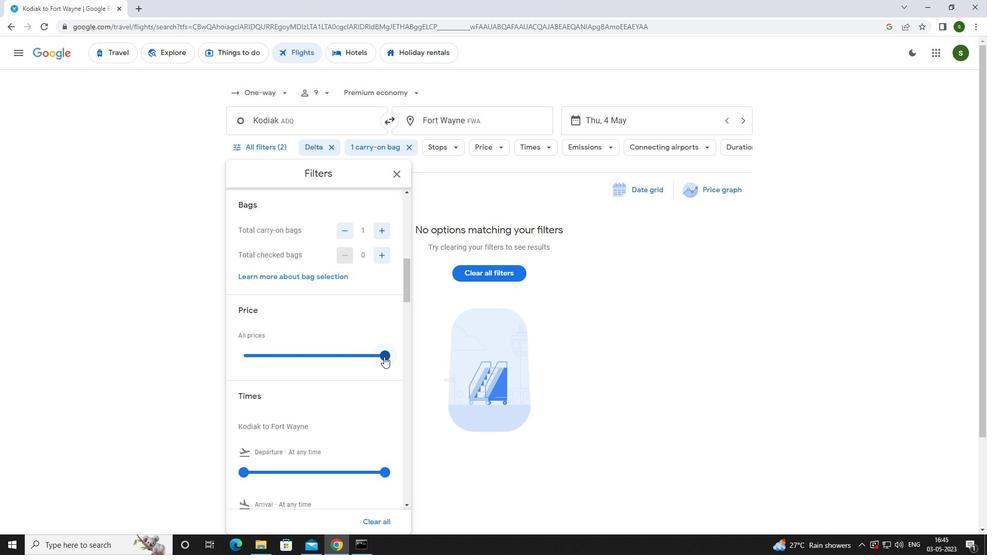 
Action: Mouse scrolled (384, 354) with delta (0, 0)
Screenshot: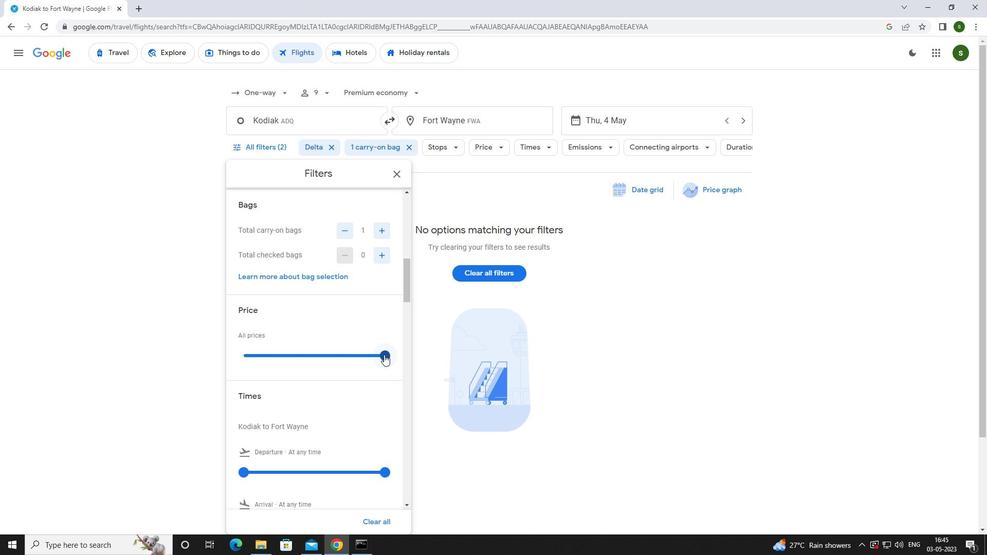 
Action: Mouse moved to (246, 420)
Screenshot: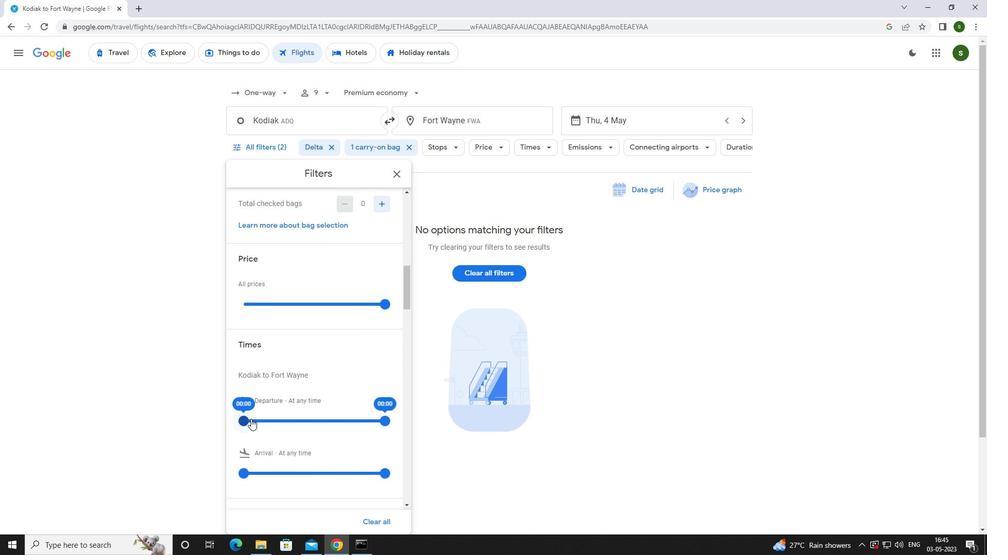 
Action: Mouse pressed left at (246, 420)
Screenshot: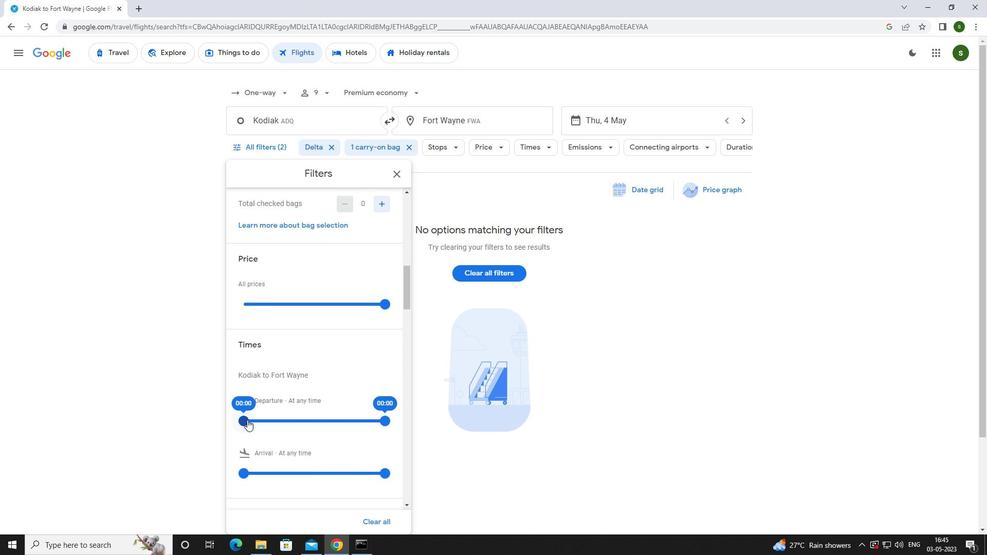 
Action: Mouse moved to (595, 404)
Screenshot: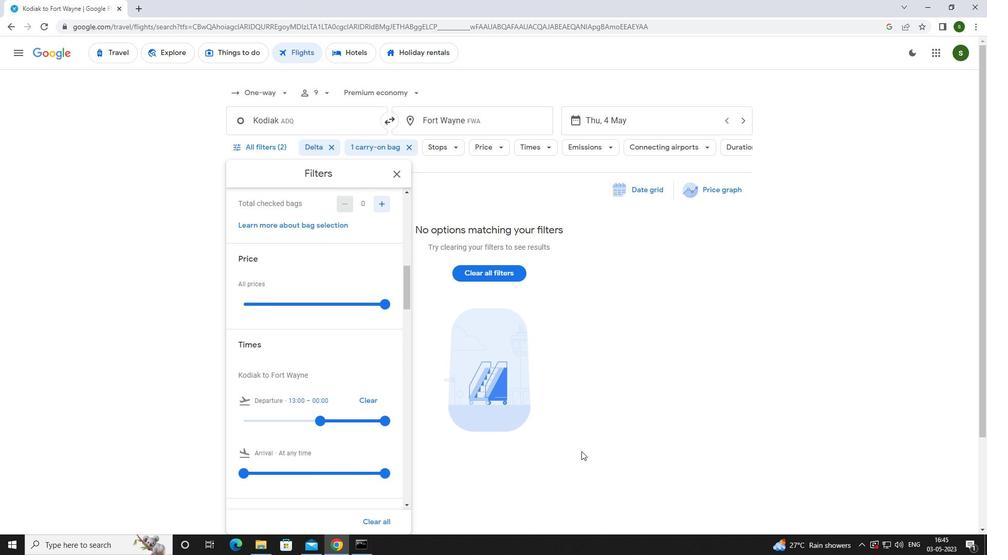 
Action: Mouse pressed left at (595, 404)
Screenshot: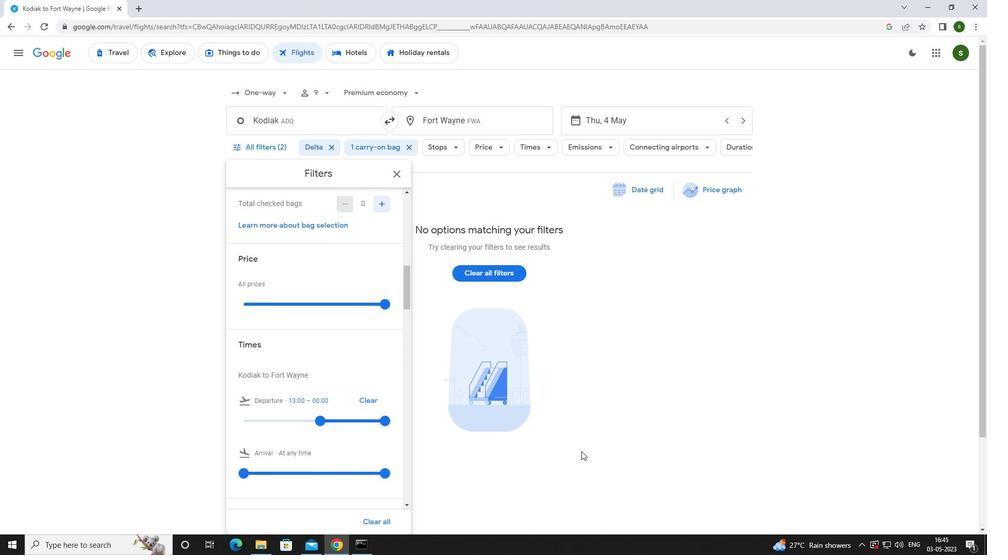 
Action: Mouse moved to (596, 398)
Screenshot: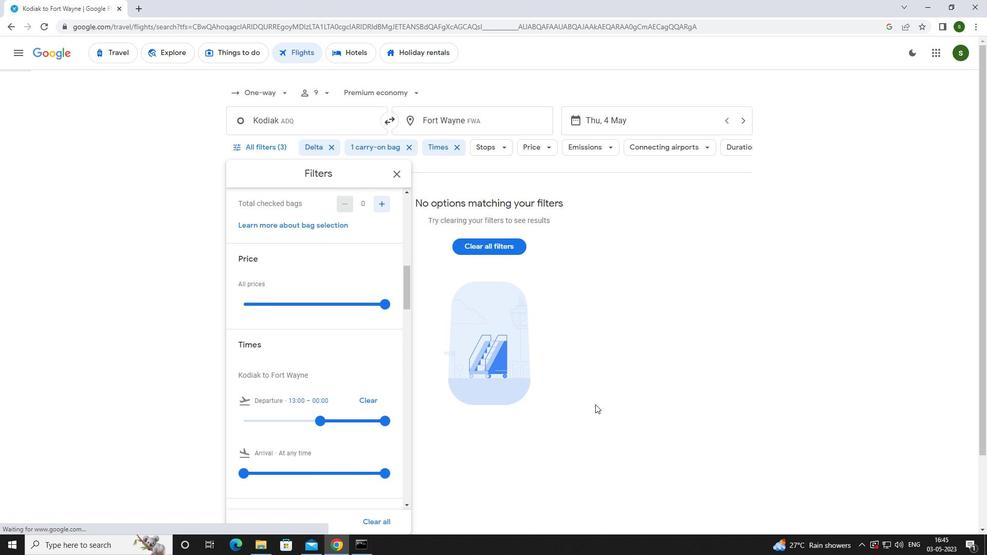 
